Task: Look for space in Fālākāta, India from 7th July, 2023 to 14th July, 2023 for 1 adult in price range Rs.6000 to Rs.14000. Place can be shared room with 1  bedroom having 1 bed and 1 bathroom. Property type can be house, flat, guest house, hotel. Amenities needed are: wifi, washing machine. Booking option can be shelf check-in. Required host language is English.
Action: Mouse moved to (479, 120)
Screenshot: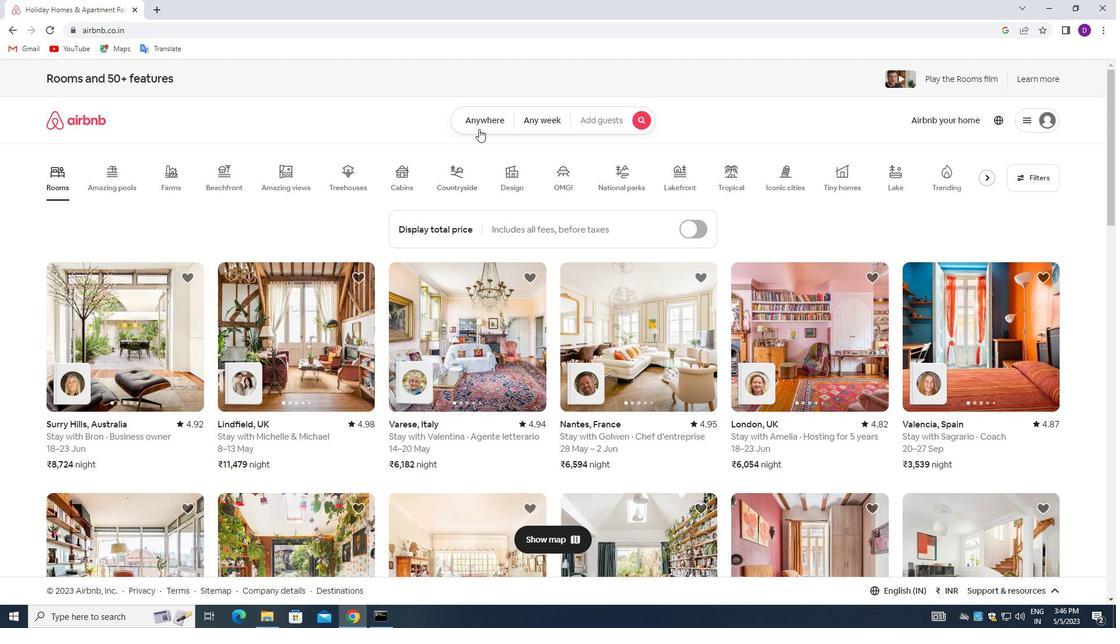 
Action: Mouse pressed left at (479, 120)
Screenshot: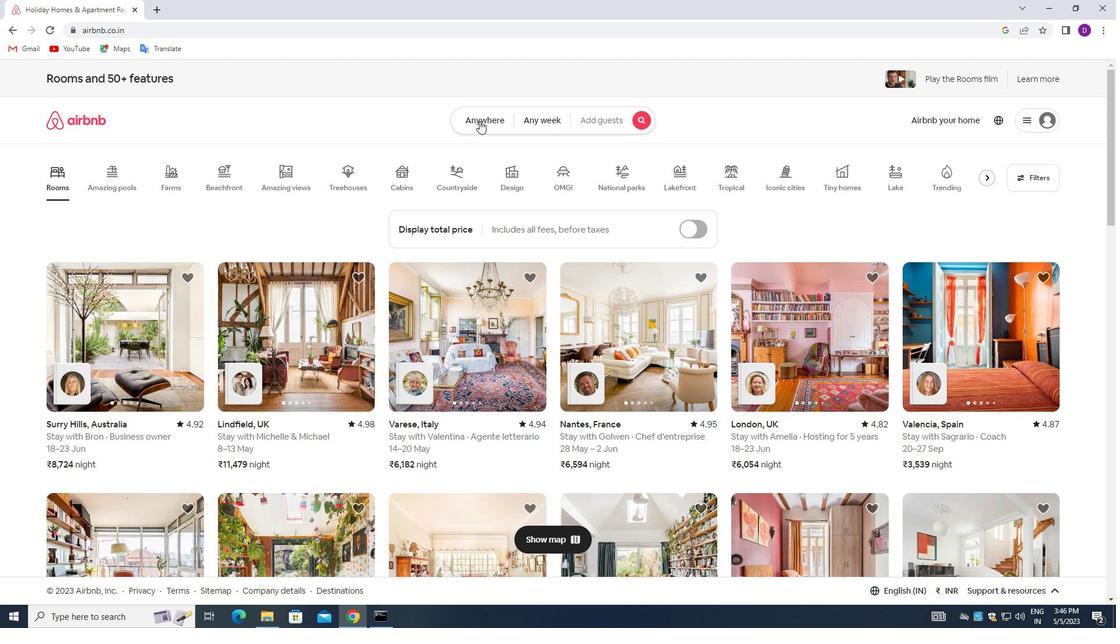 
Action: Mouse moved to (419, 167)
Screenshot: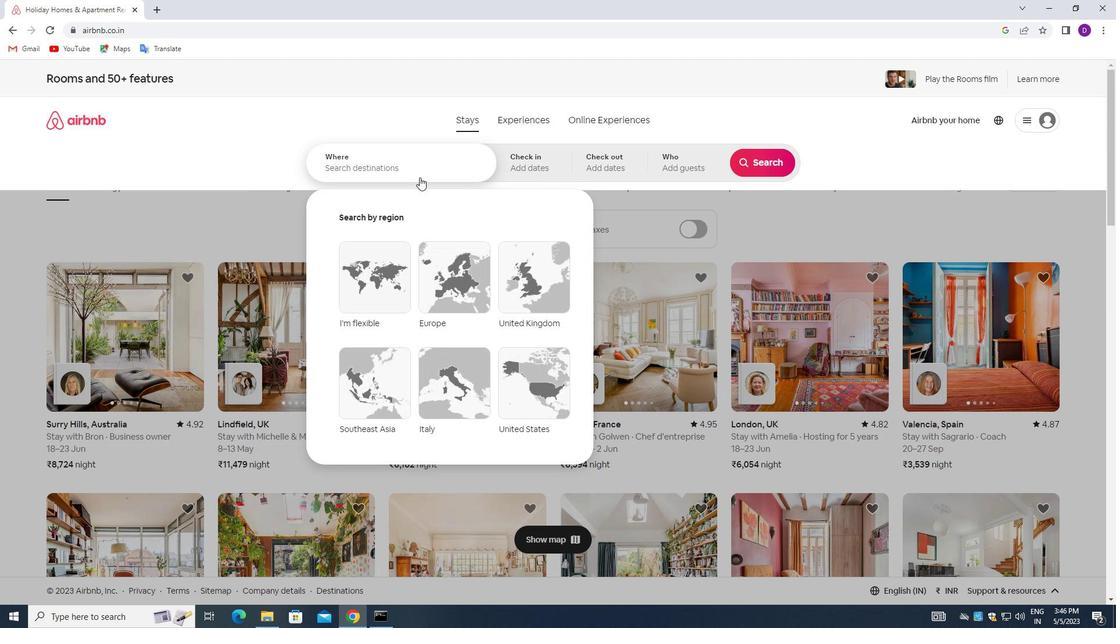 
Action: Mouse pressed left at (419, 167)
Screenshot: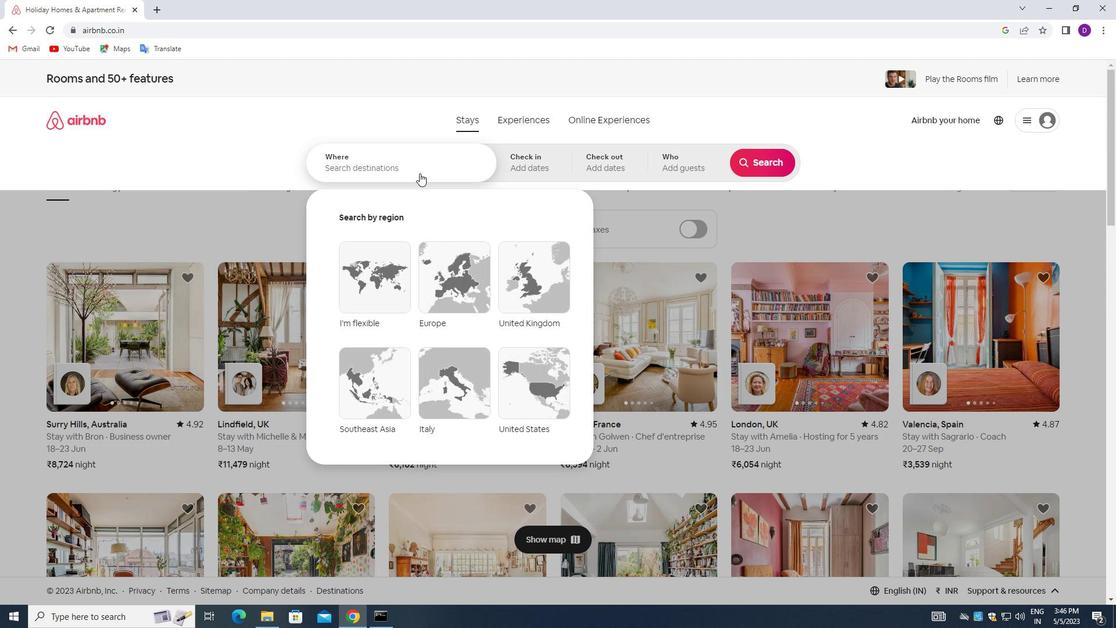 
Action: Mouse moved to (240, 246)
Screenshot: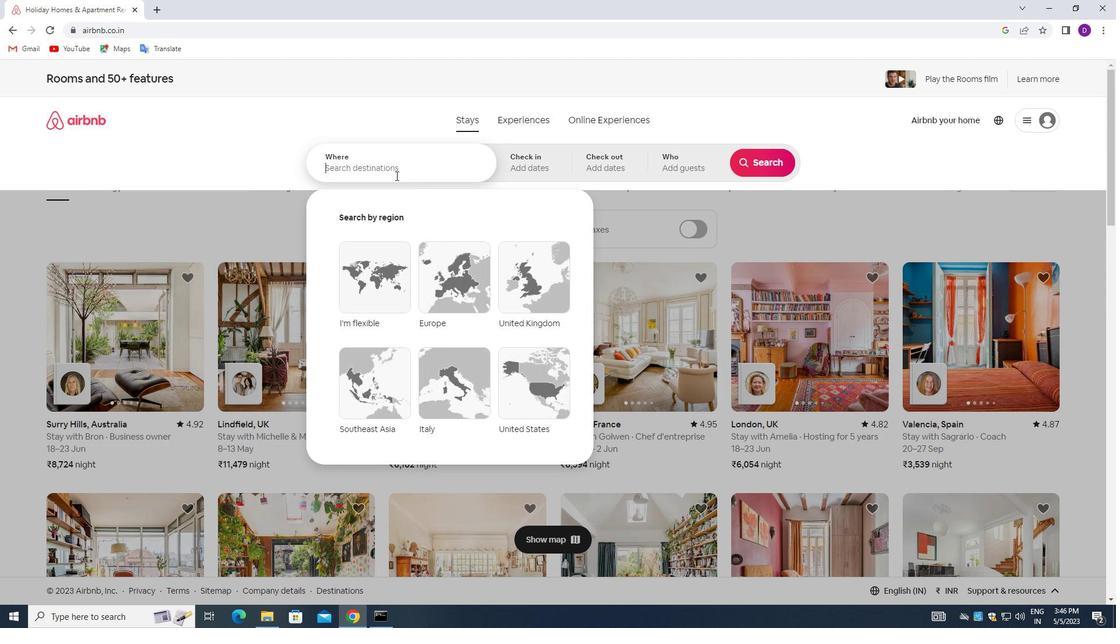 
Action: Key pressed <Key.shift_r>Falakata,<Key.shift><Key.shift><Key.shift><Key.shift><Key.shift><Key.shift><Key.shift><Key.shift><Key.shift><Key.shift><Key.shift><Key.space><Key.shift>INDIA<Key.enter>
Screenshot: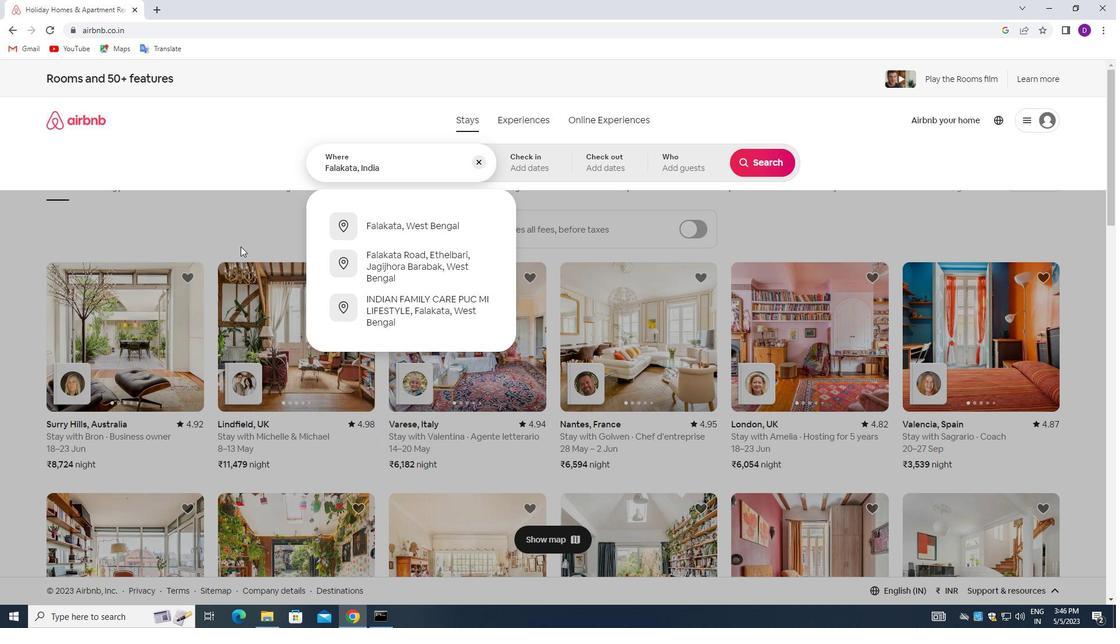 
Action: Mouse moved to (762, 252)
Screenshot: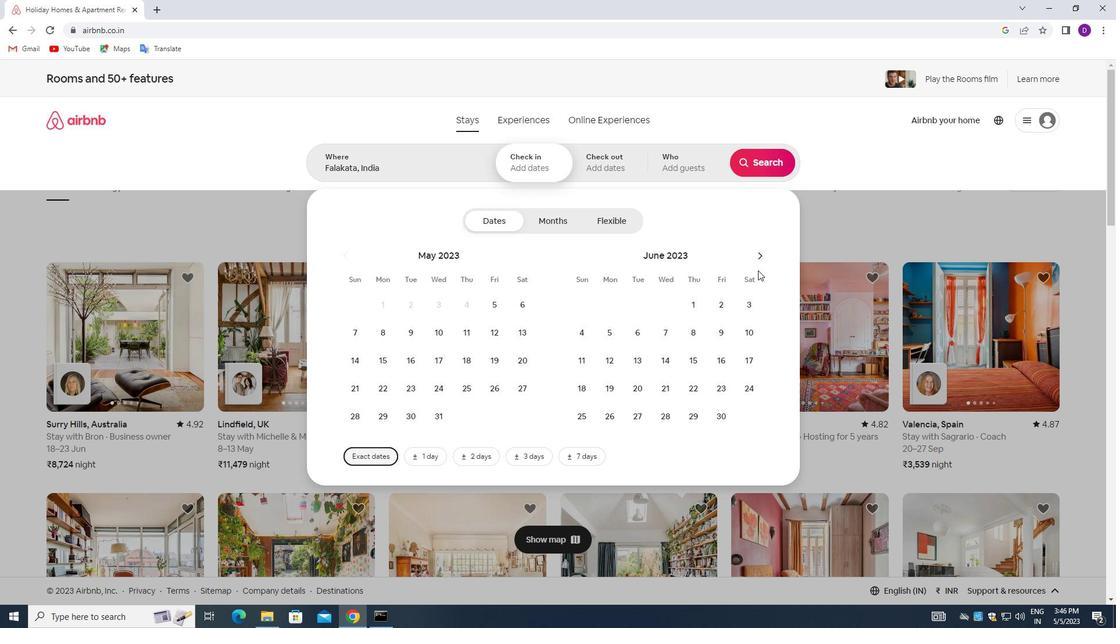
Action: Mouse pressed left at (762, 252)
Screenshot: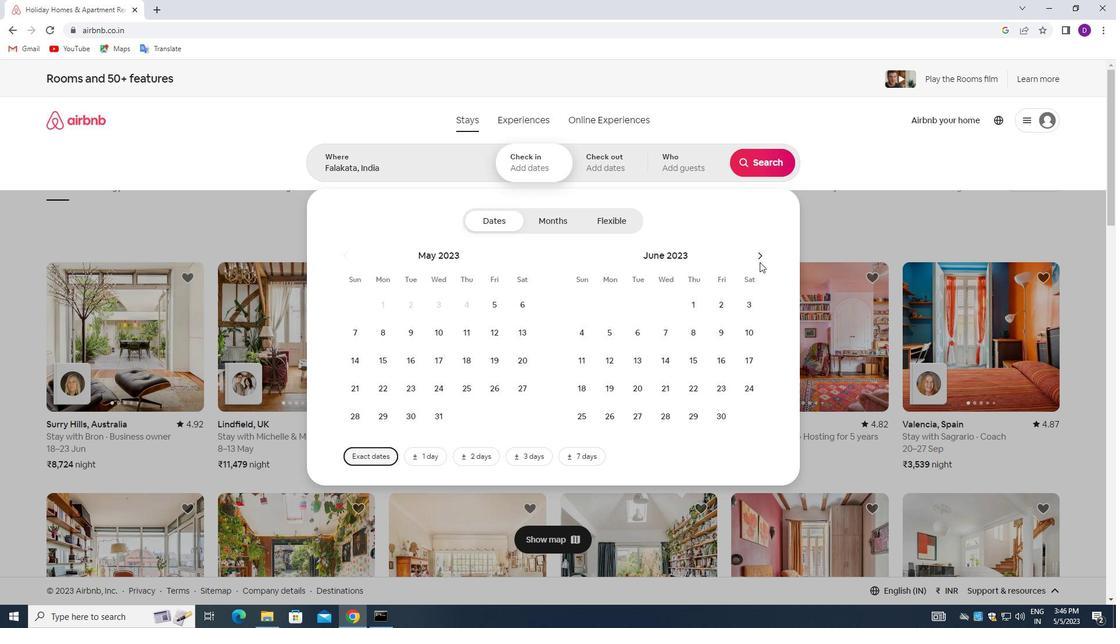 
Action: Mouse moved to (722, 326)
Screenshot: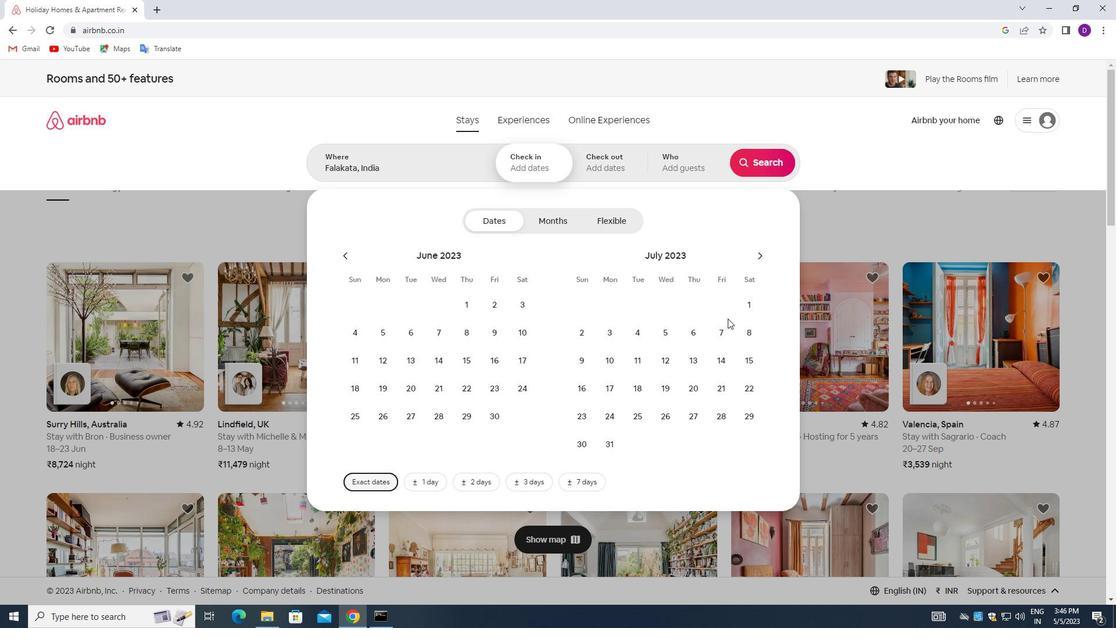 
Action: Mouse pressed left at (722, 326)
Screenshot: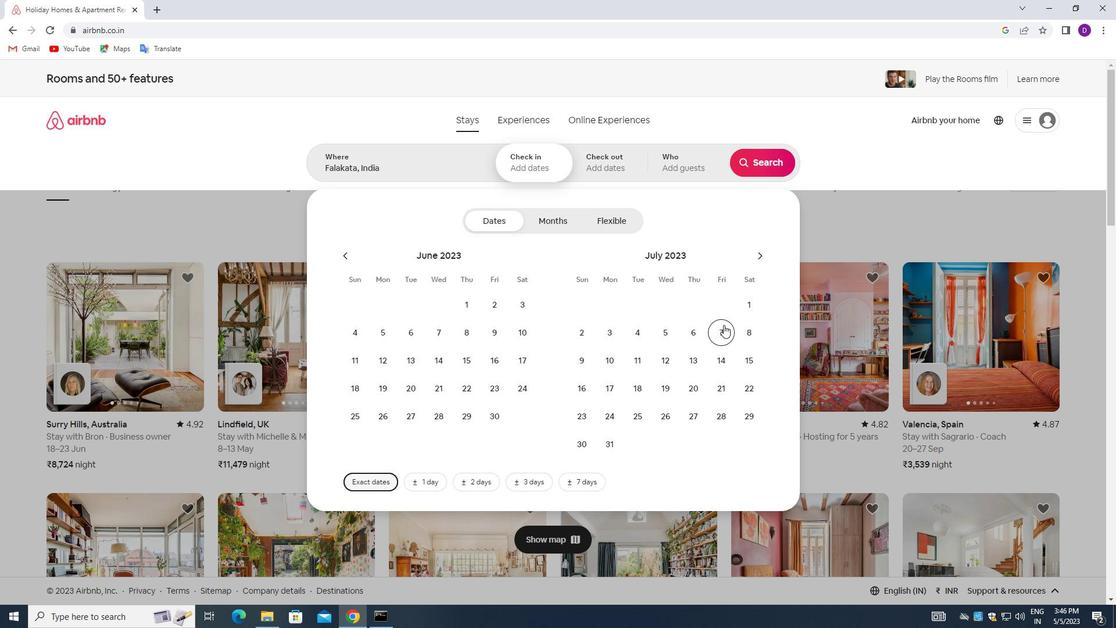
Action: Mouse moved to (724, 356)
Screenshot: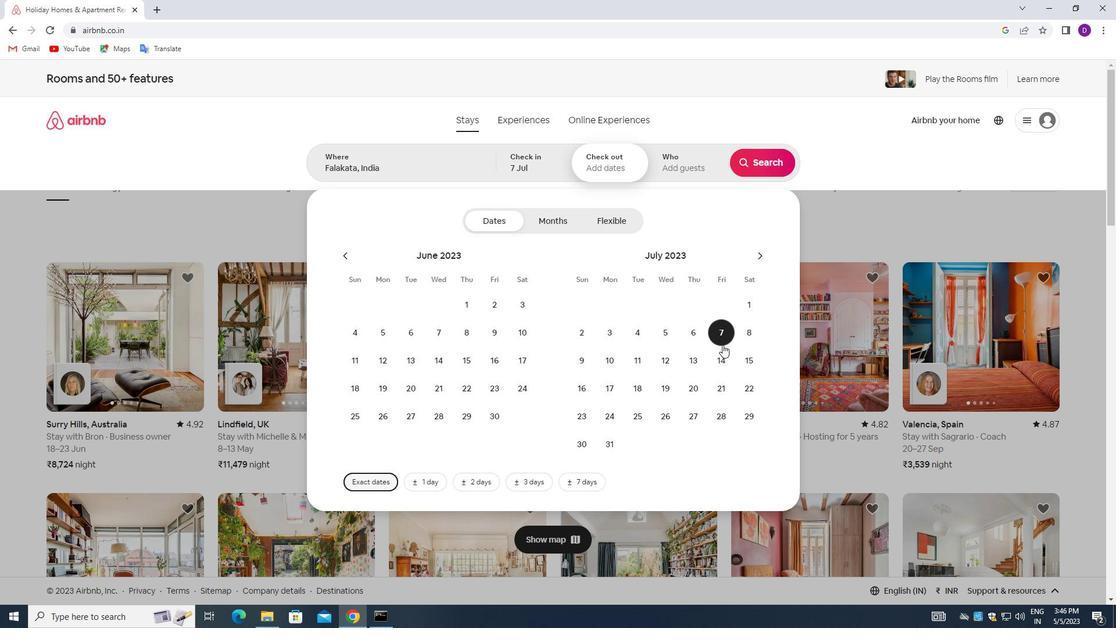 
Action: Mouse pressed left at (724, 356)
Screenshot: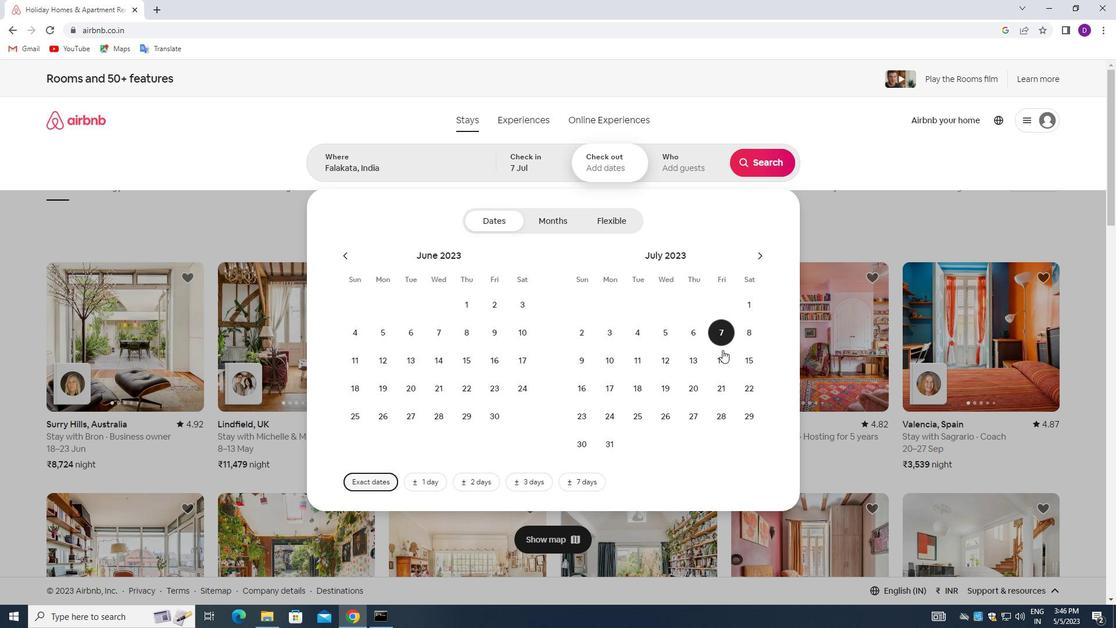 
Action: Mouse moved to (691, 168)
Screenshot: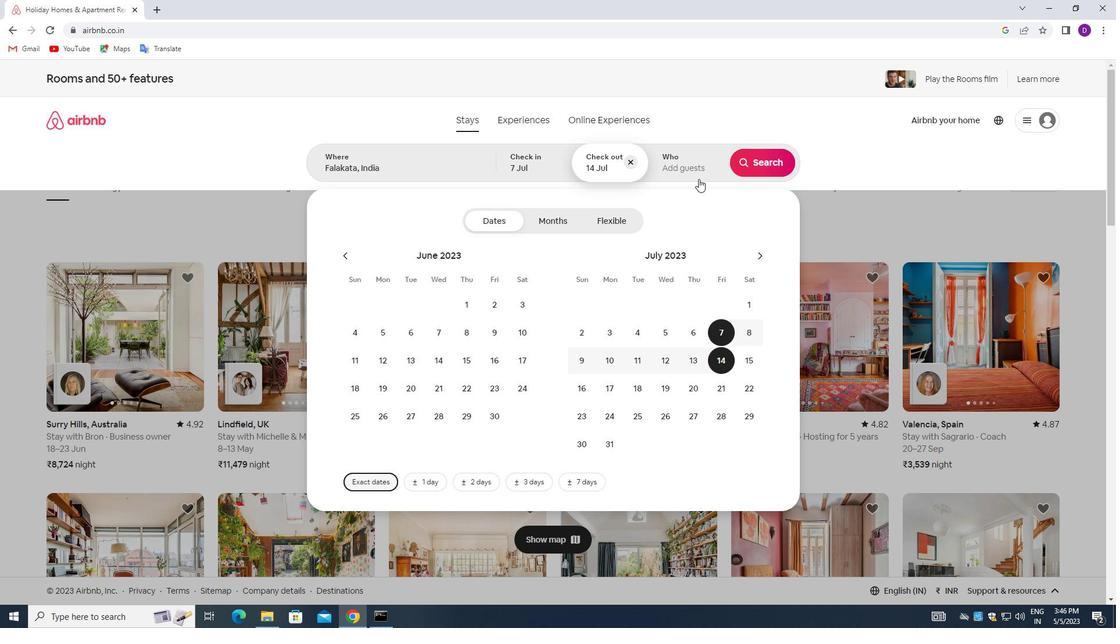 
Action: Mouse pressed left at (691, 168)
Screenshot: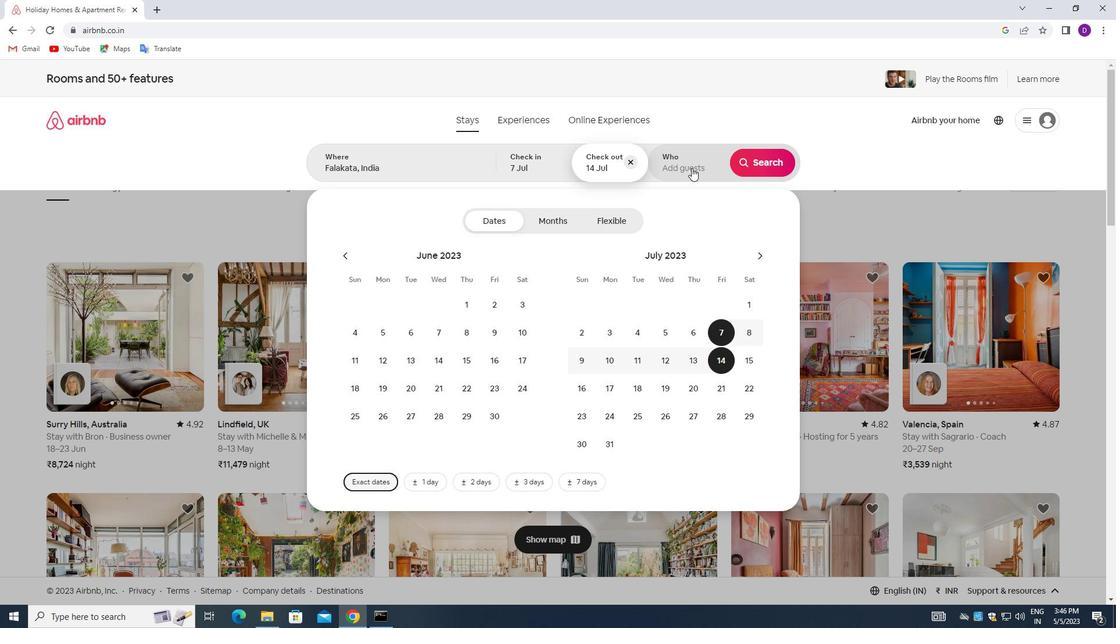 
Action: Mouse moved to (764, 229)
Screenshot: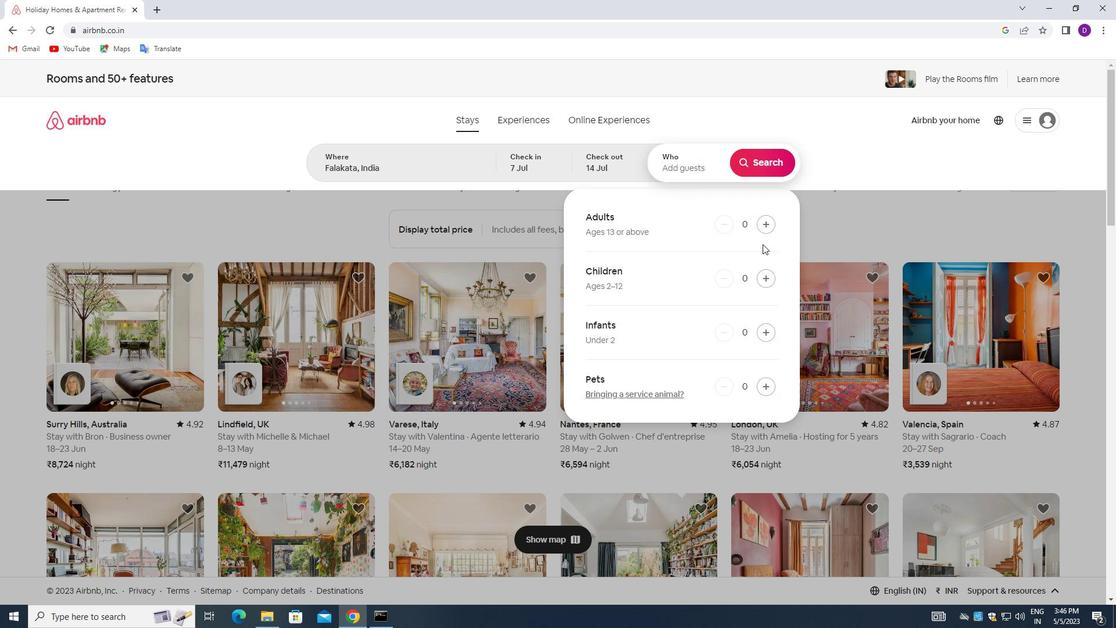 
Action: Mouse pressed left at (764, 229)
Screenshot: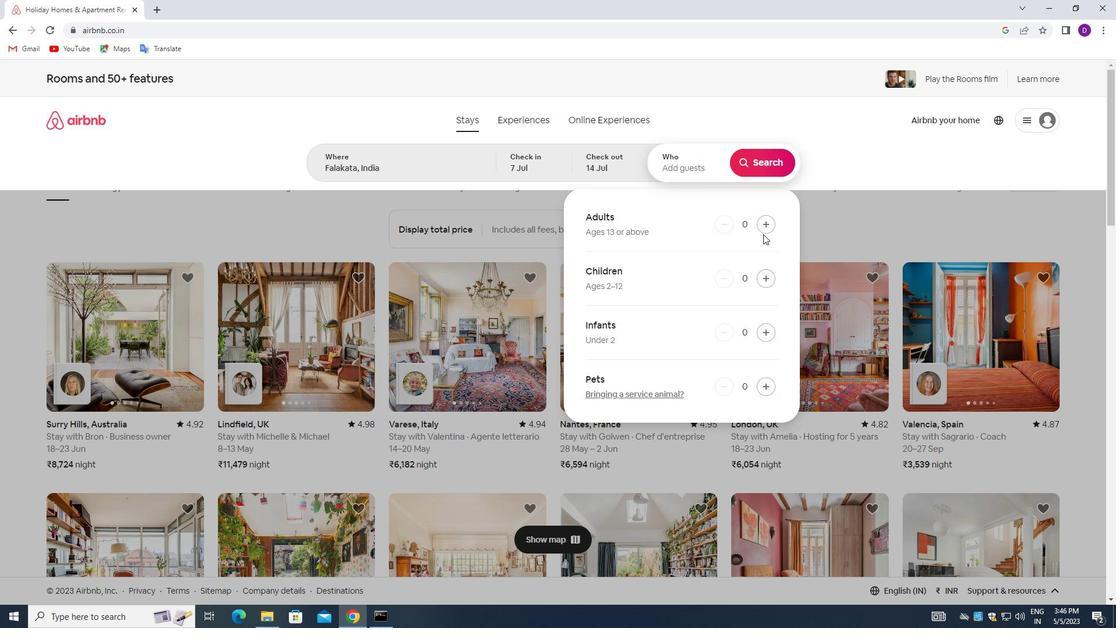 
Action: Mouse moved to (760, 164)
Screenshot: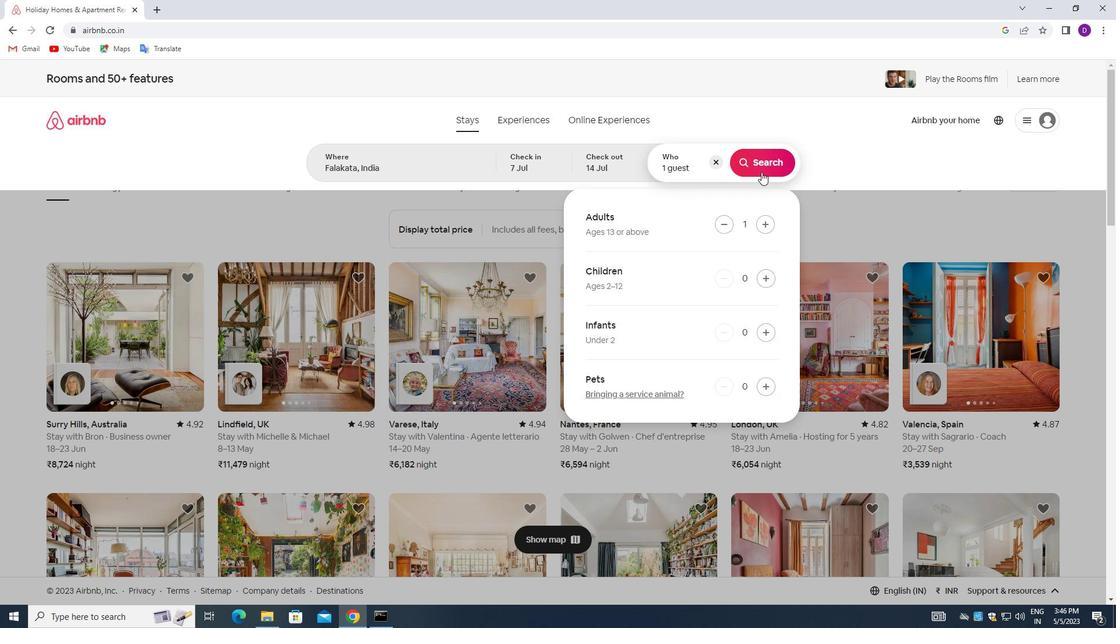 
Action: Mouse pressed left at (760, 164)
Screenshot: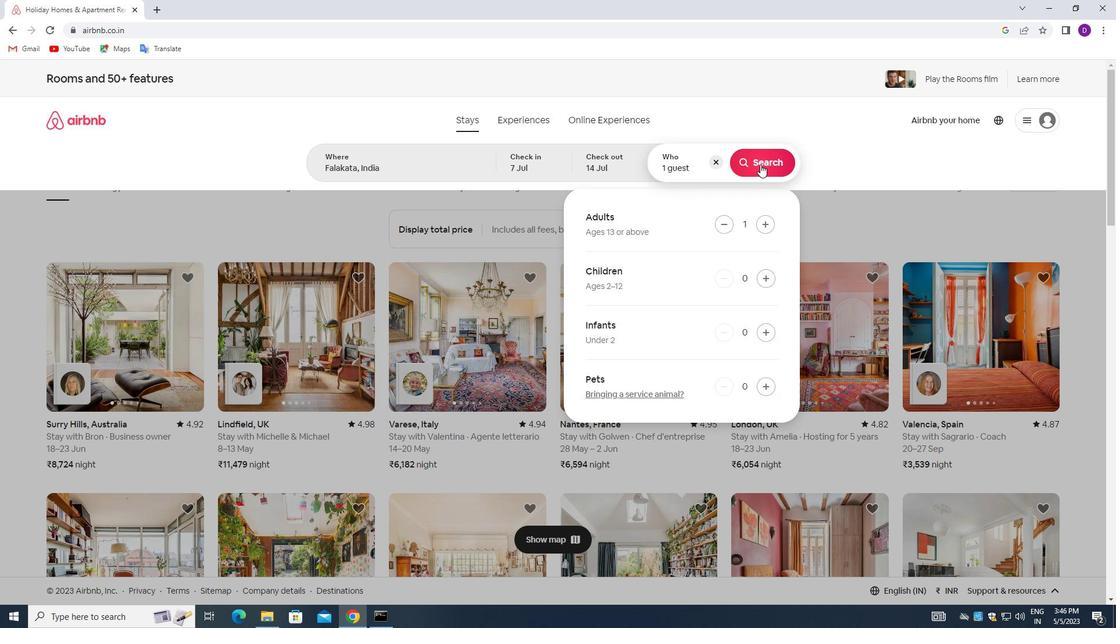 
Action: Mouse moved to (1055, 128)
Screenshot: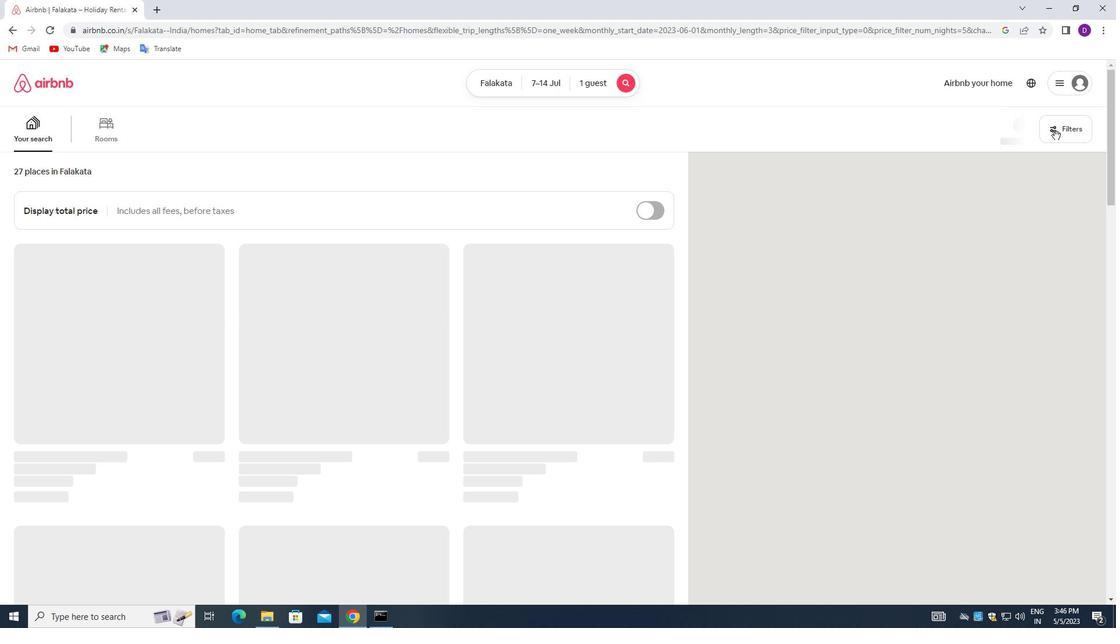 
Action: Mouse pressed left at (1055, 128)
Screenshot: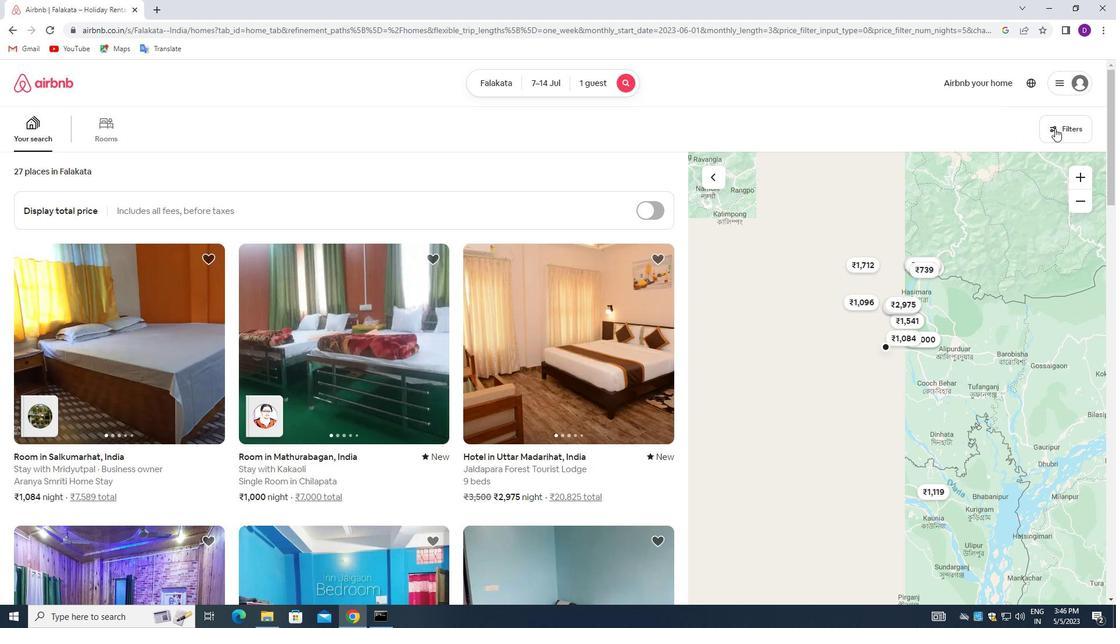 
Action: Mouse moved to (402, 410)
Screenshot: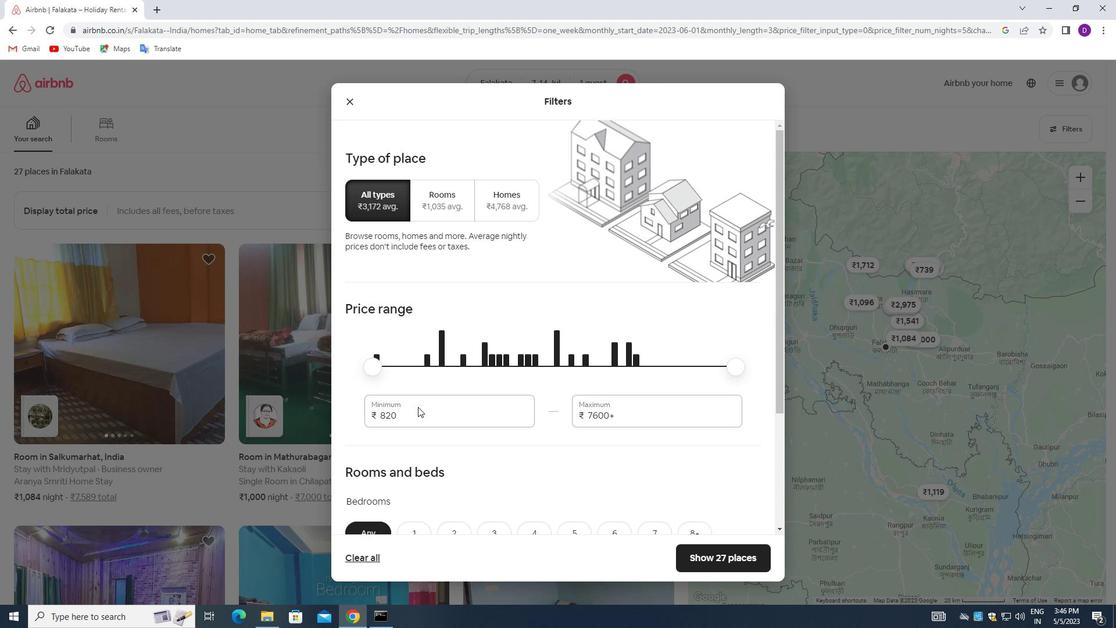 
Action: Mouse pressed left at (402, 410)
Screenshot: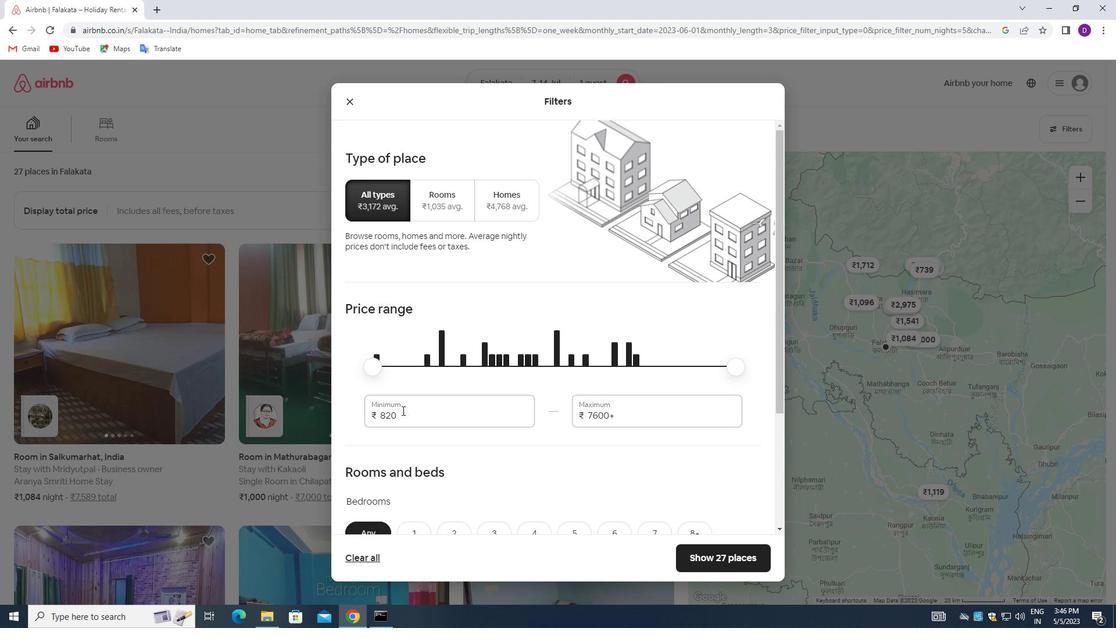 
Action: Mouse pressed left at (402, 410)
Screenshot: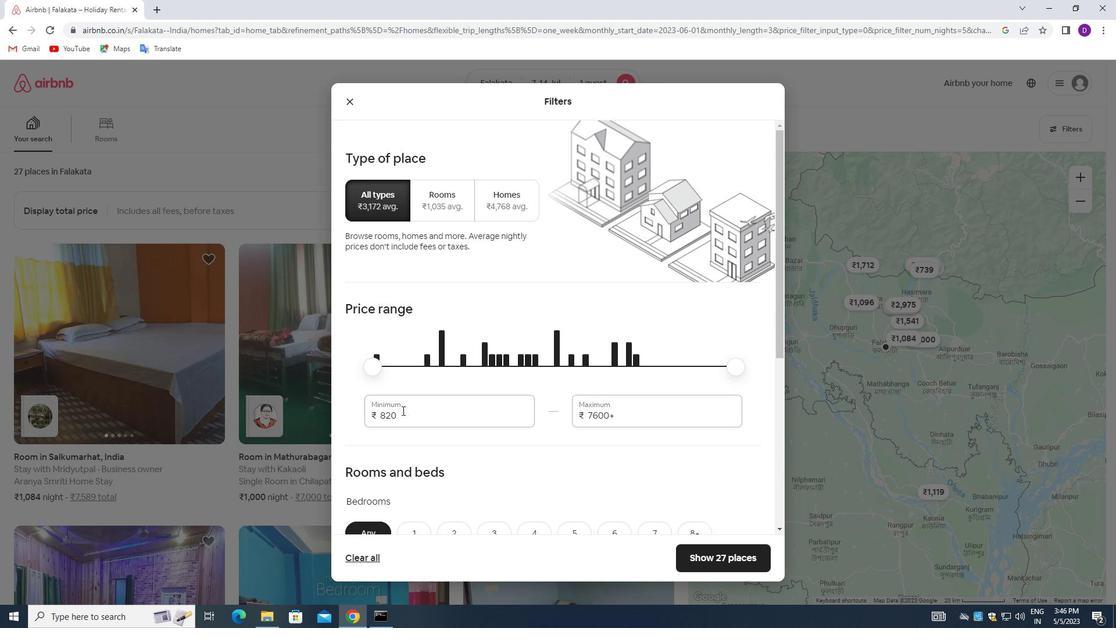 
Action: Key pressed 6000<Key.tab>14000
Screenshot: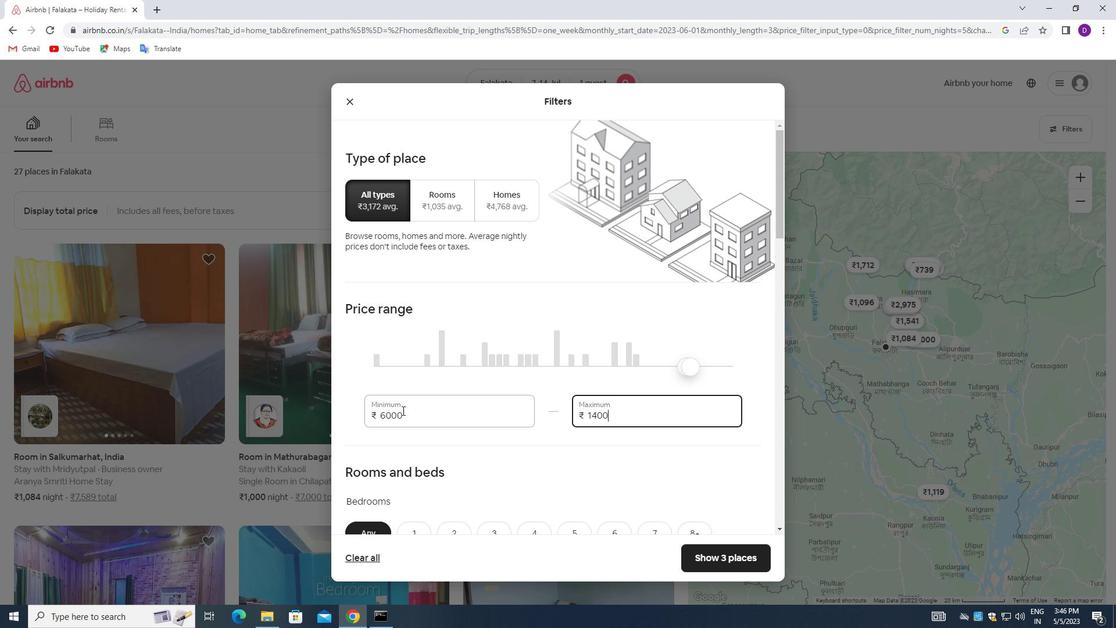 
Action: Mouse moved to (440, 411)
Screenshot: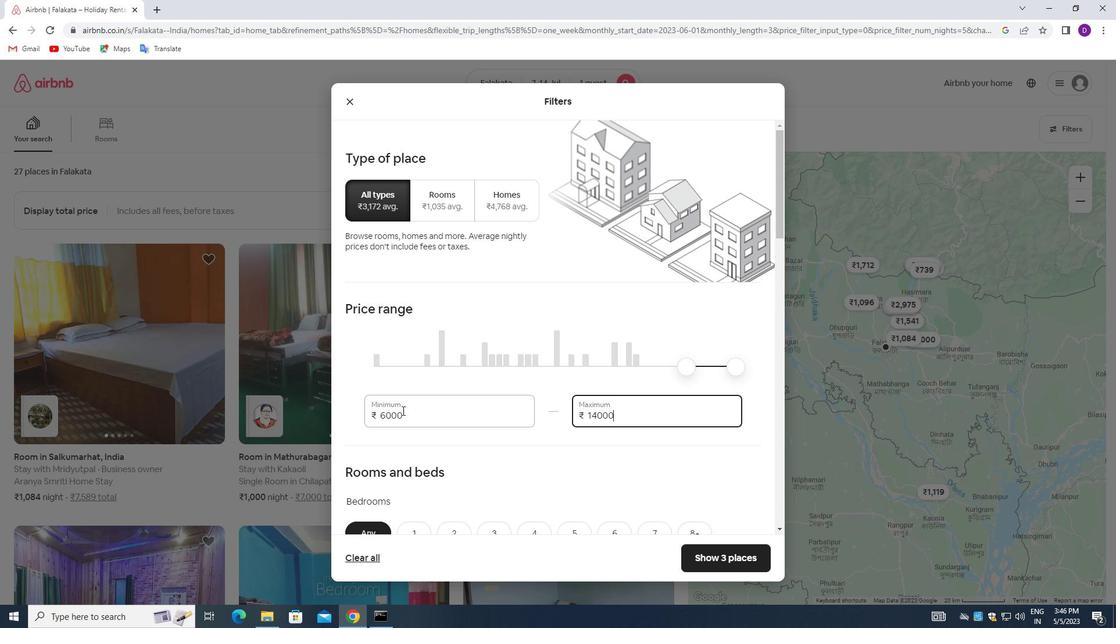
Action: Mouse scrolled (440, 411) with delta (0, 0)
Screenshot: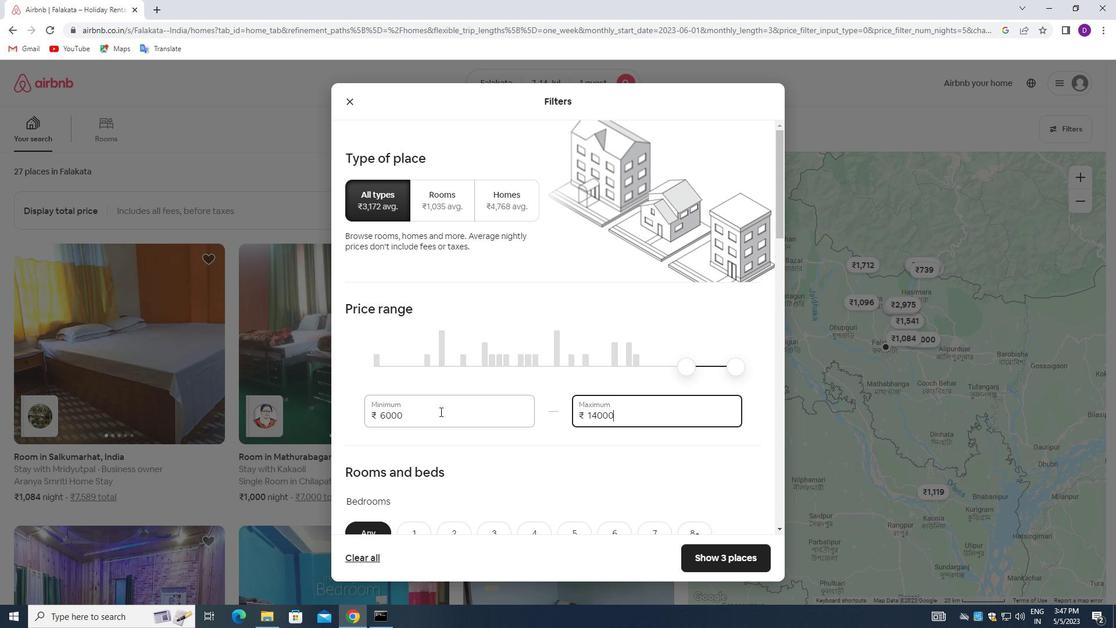 
Action: Mouse scrolled (440, 411) with delta (0, 0)
Screenshot: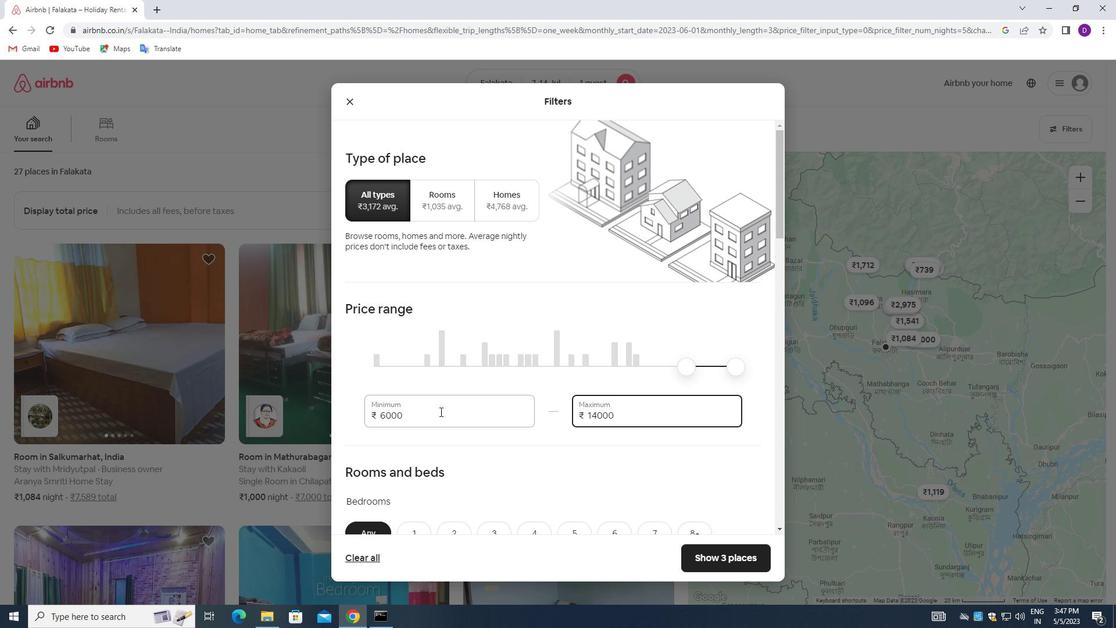 
Action: Mouse scrolled (440, 411) with delta (0, 0)
Screenshot: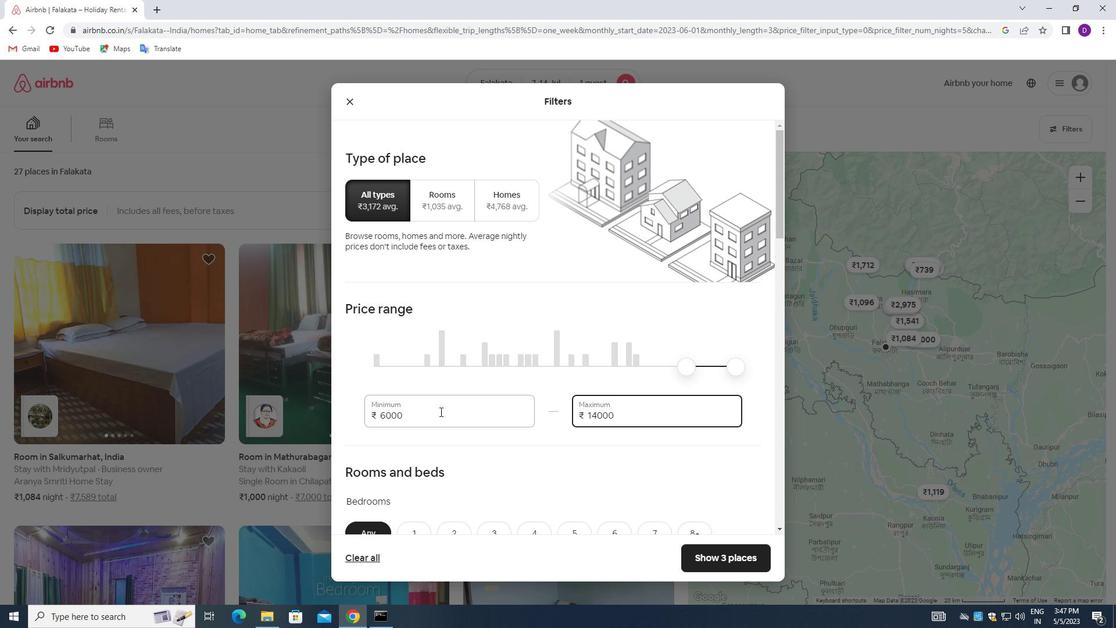 
Action: Mouse scrolled (440, 411) with delta (0, 0)
Screenshot: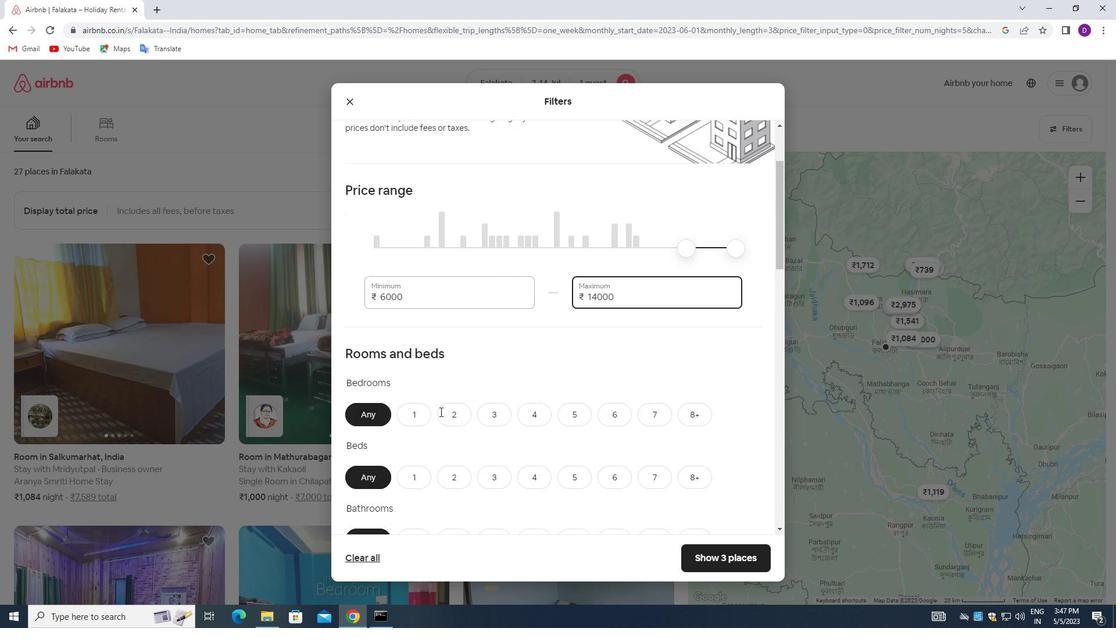 
Action: Mouse moved to (422, 306)
Screenshot: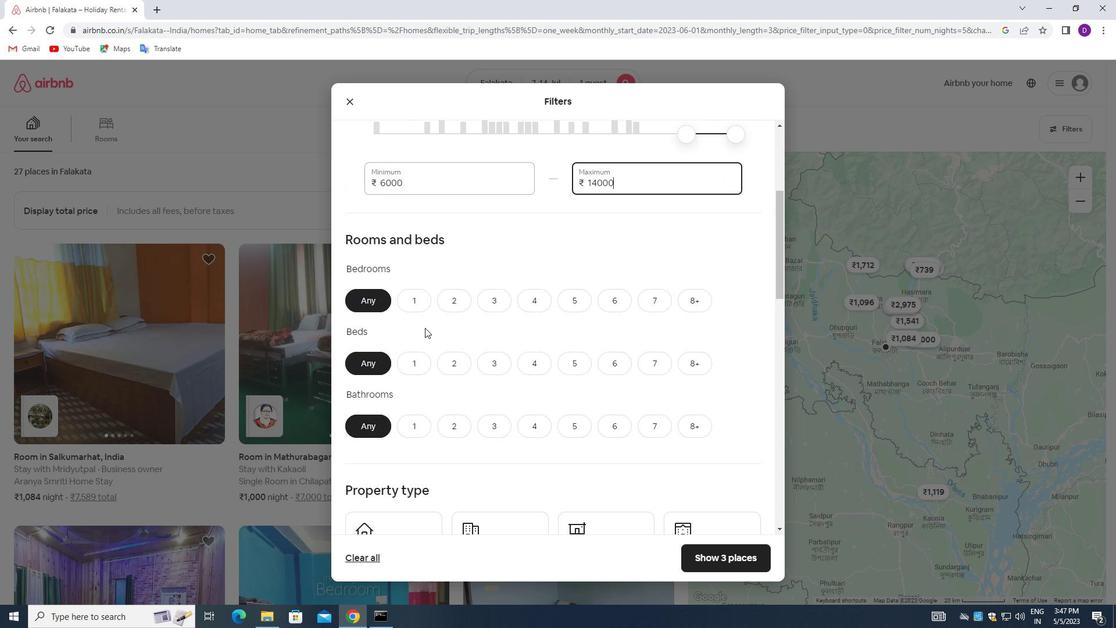
Action: Mouse pressed left at (422, 306)
Screenshot: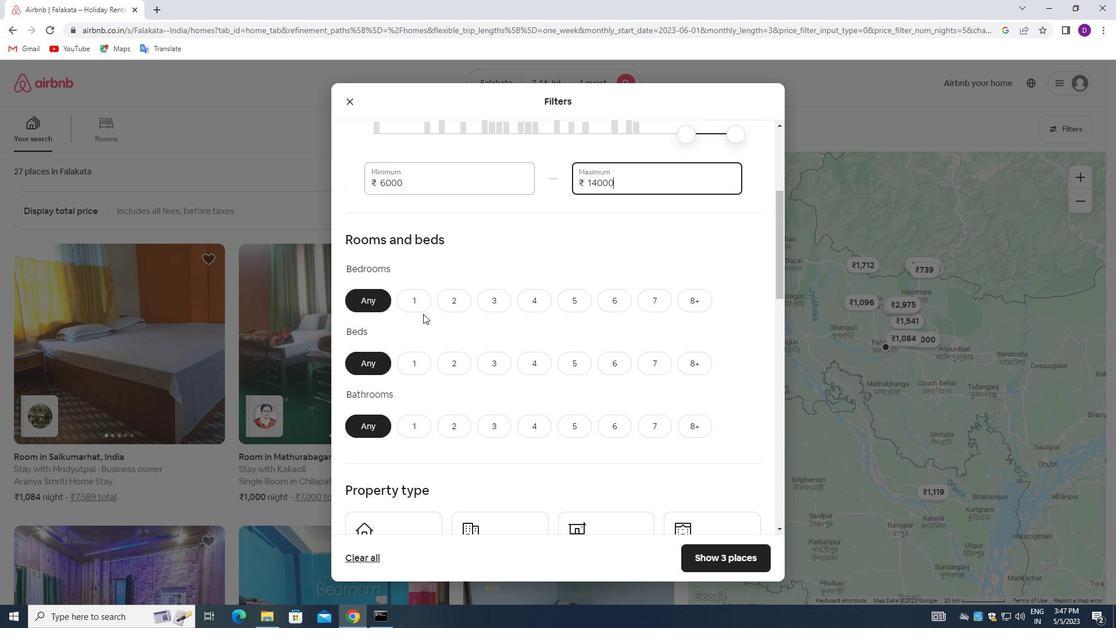 
Action: Mouse moved to (425, 354)
Screenshot: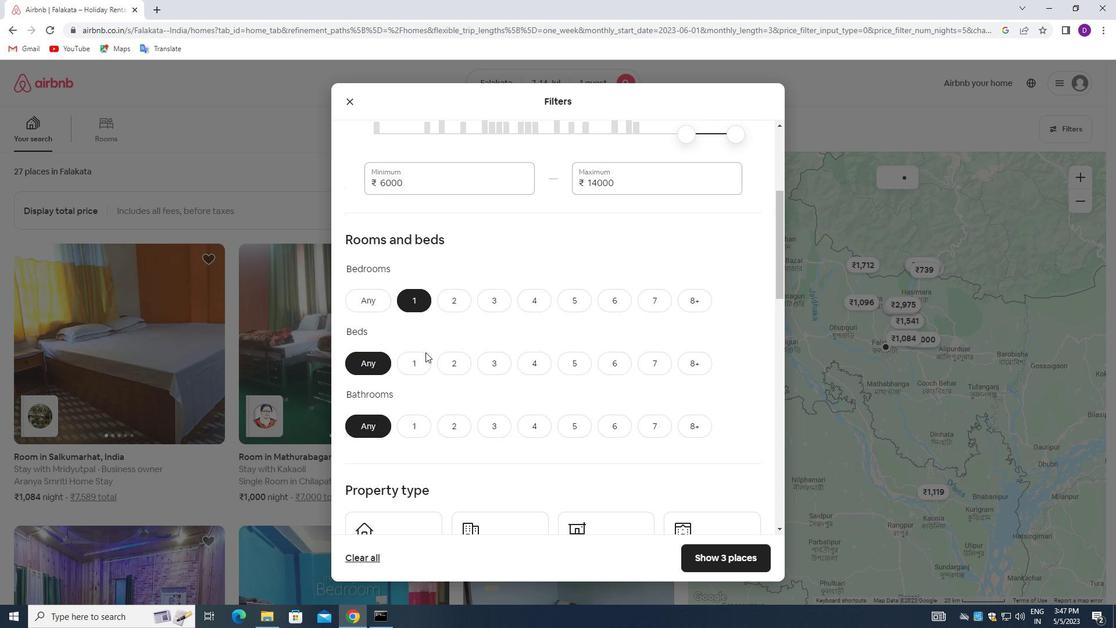 
Action: Mouse pressed left at (425, 354)
Screenshot: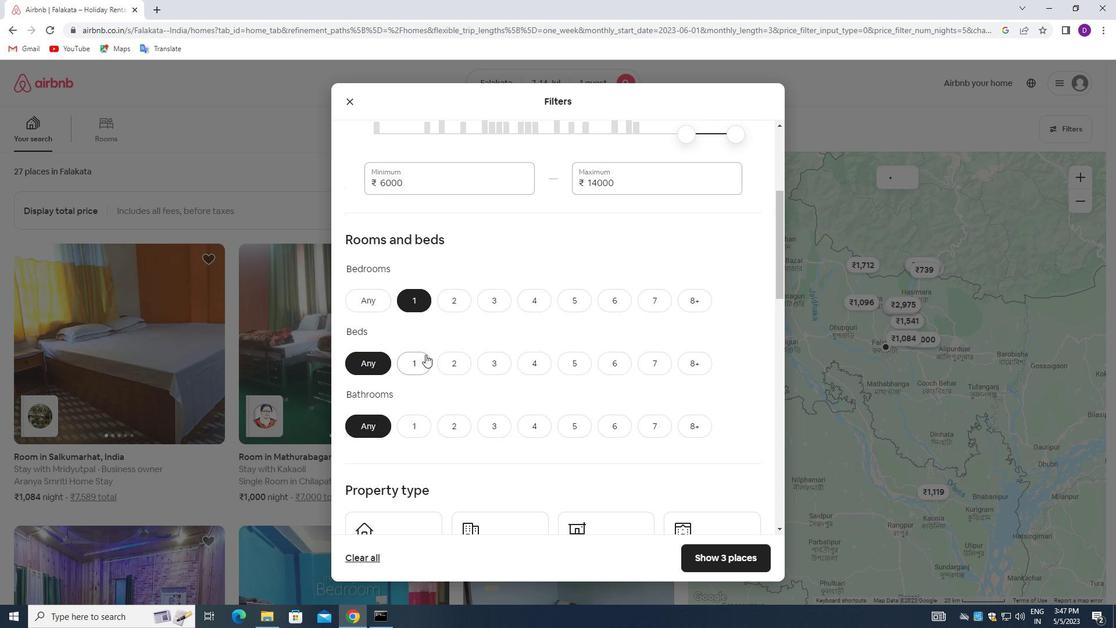 
Action: Mouse moved to (410, 427)
Screenshot: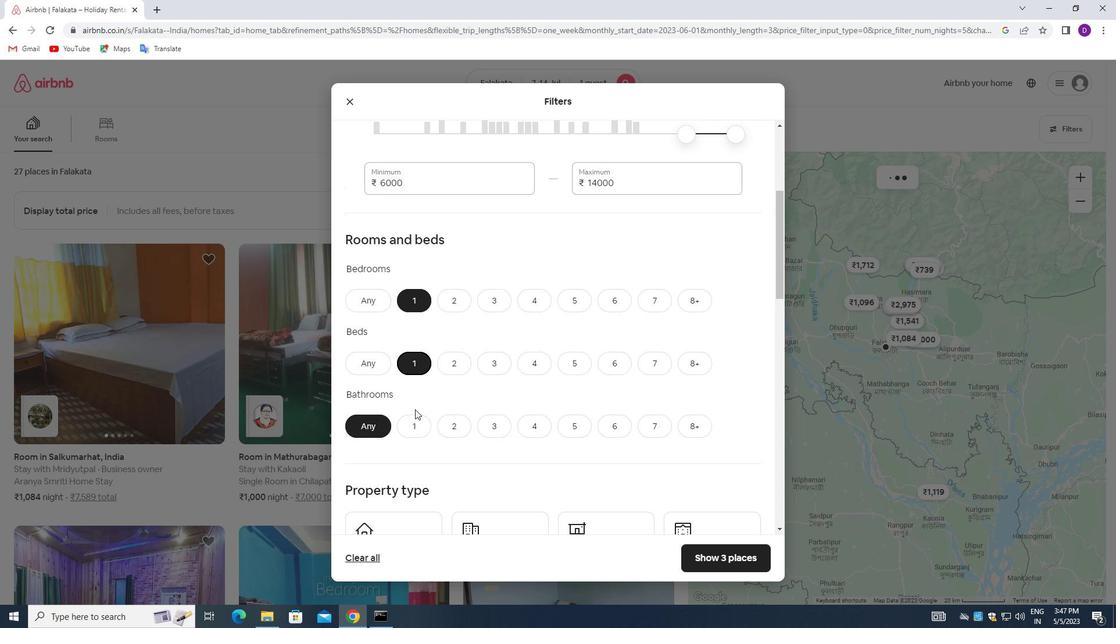 
Action: Mouse pressed left at (410, 427)
Screenshot: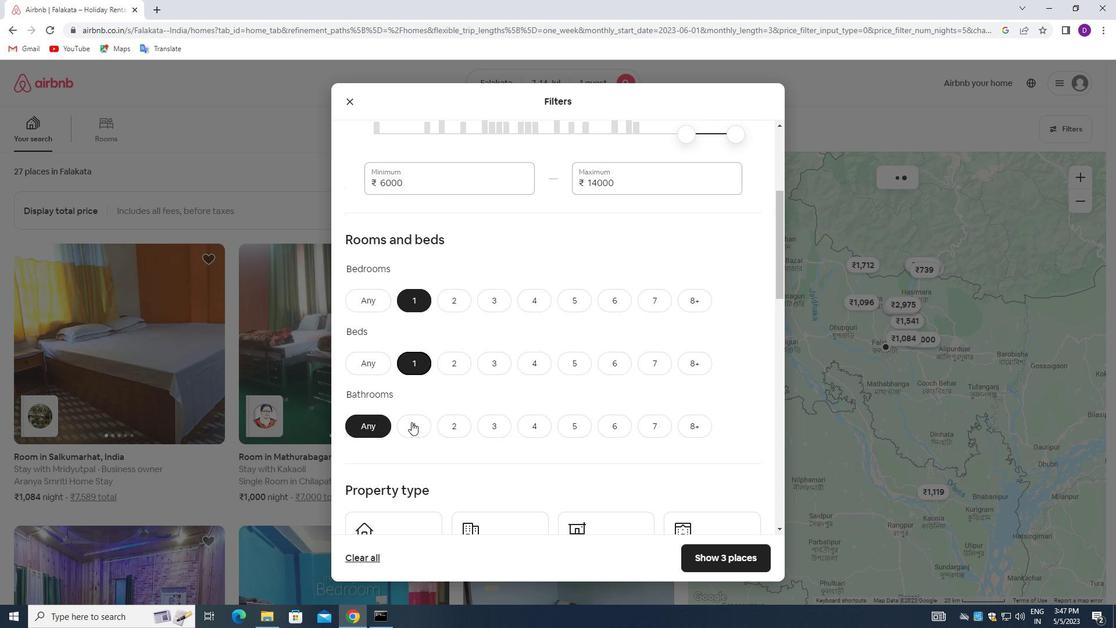 
Action: Mouse moved to (432, 361)
Screenshot: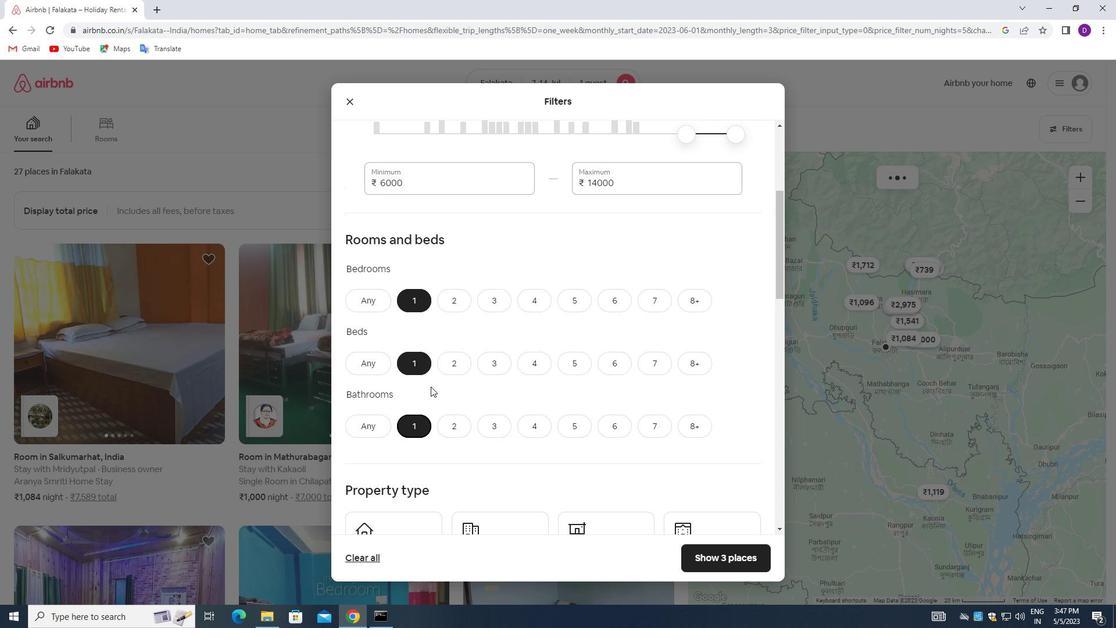 
Action: Mouse scrolled (432, 360) with delta (0, 0)
Screenshot: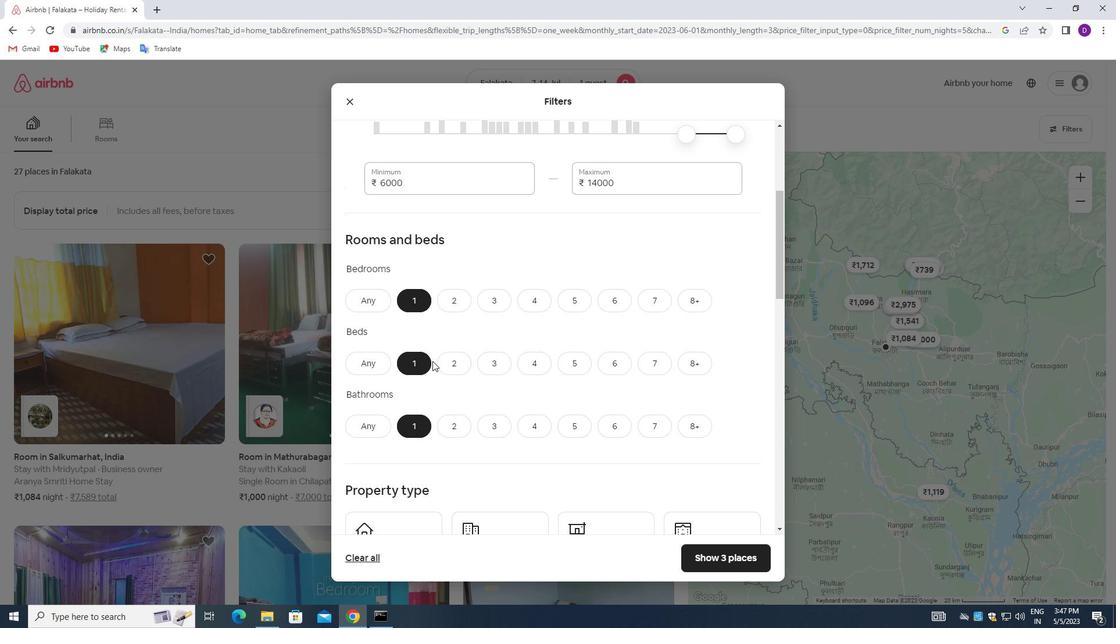 
Action: Mouse scrolled (432, 360) with delta (0, 0)
Screenshot: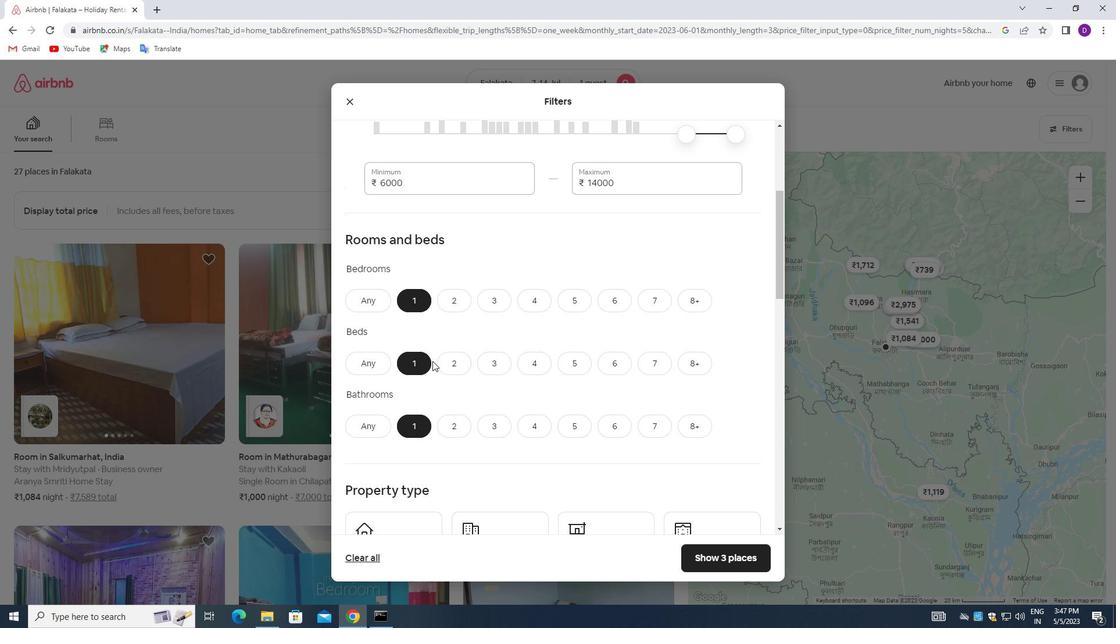 
Action: Mouse moved to (412, 406)
Screenshot: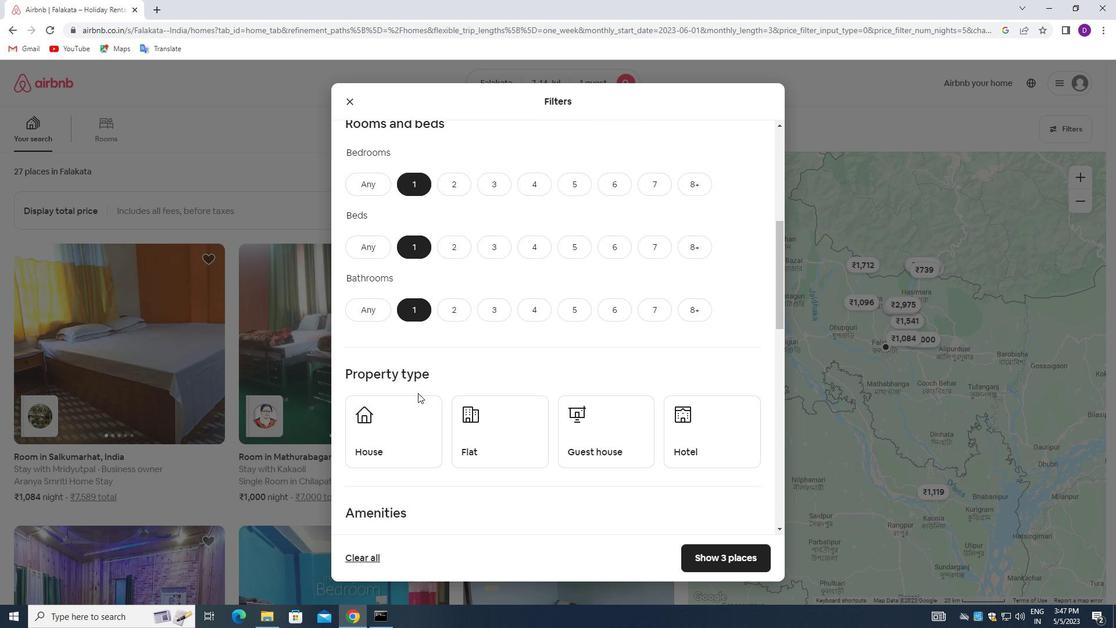 
Action: Mouse pressed left at (412, 406)
Screenshot: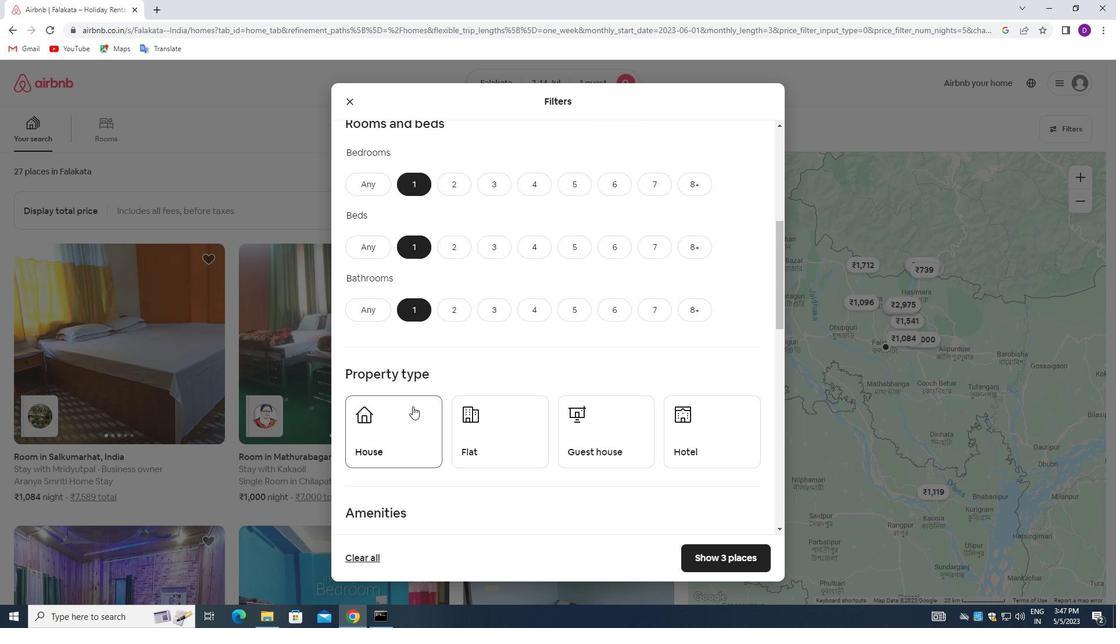 
Action: Mouse moved to (500, 410)
Screenshot: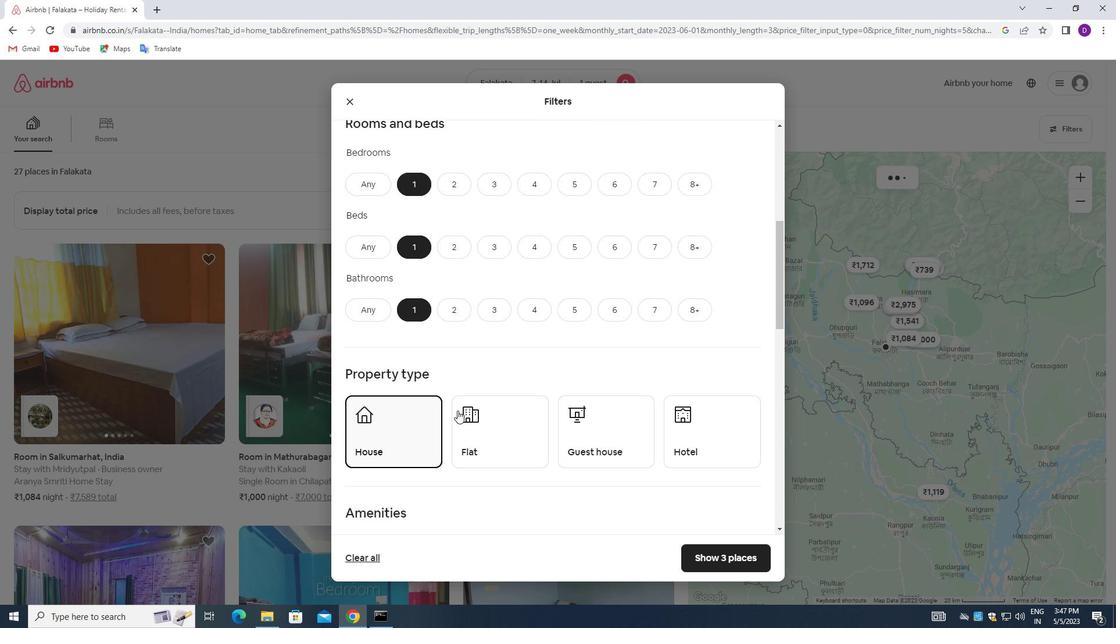 
Action: Mouse pressed left at (500, 410)
Screenshot: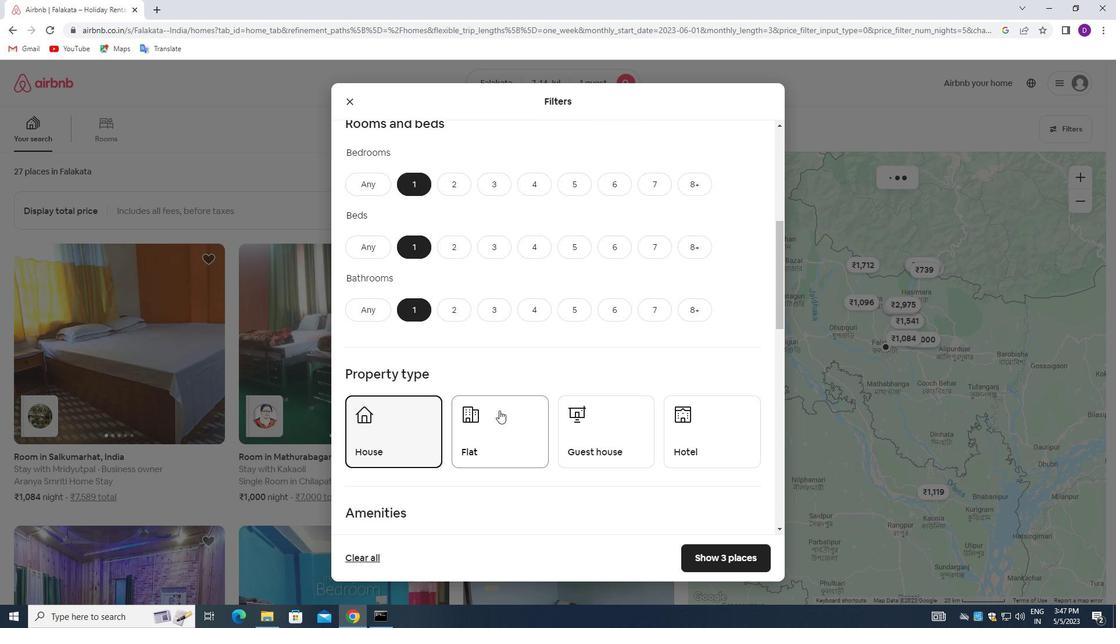 
Action: Mouse moved to (594, 408)
Screenshot: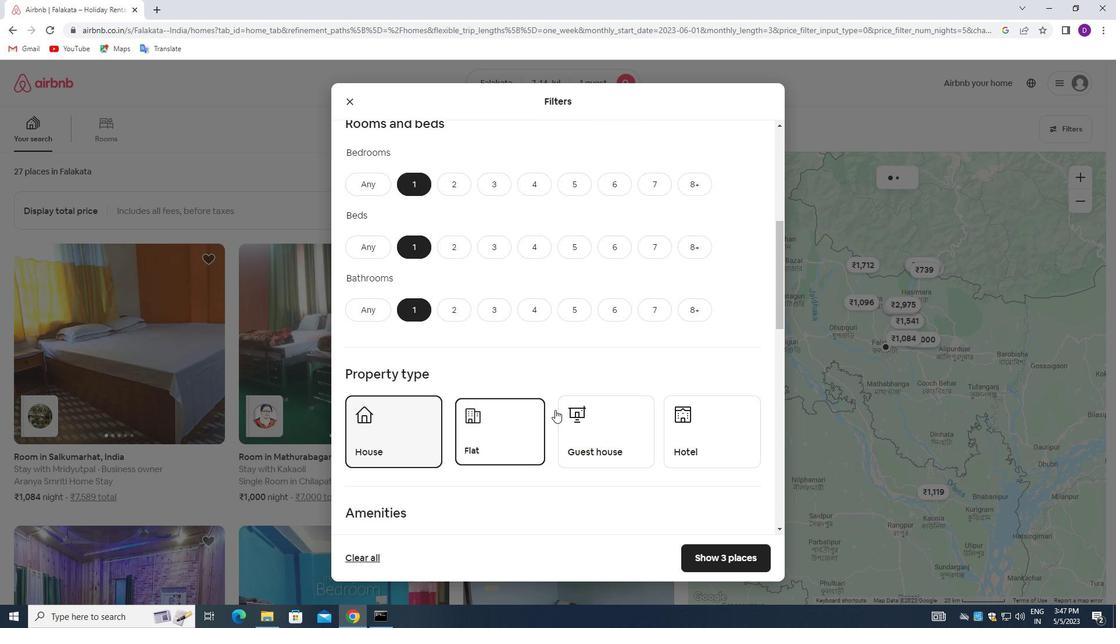 
Action: Mouse pressed left at (594, 408)
Screenshot: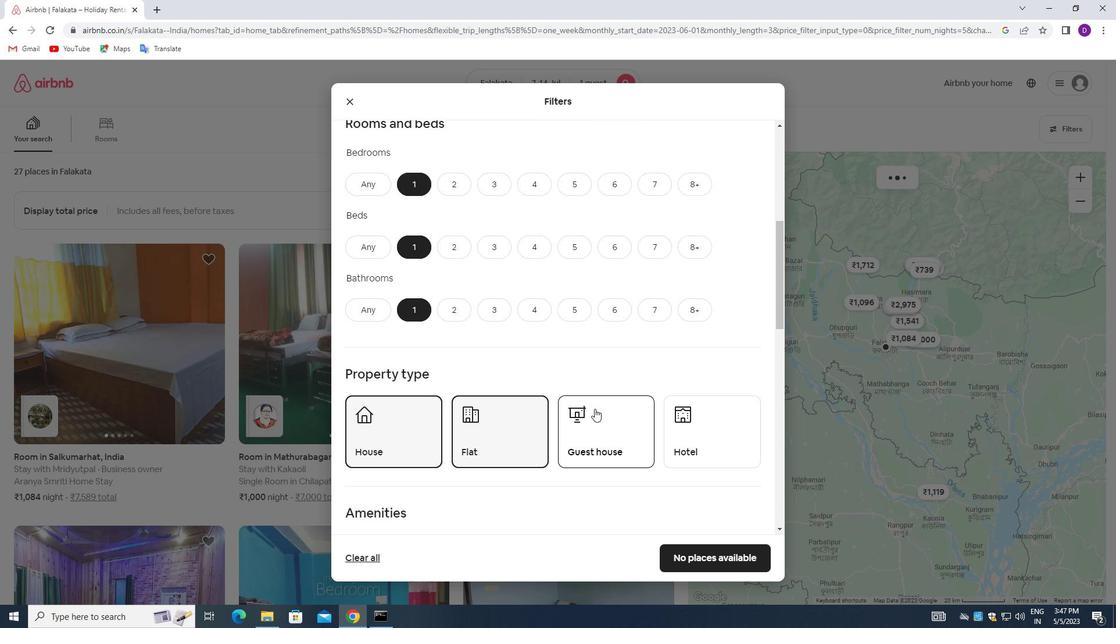 
Action: Mouse moved to (682, 413)
Screenshot: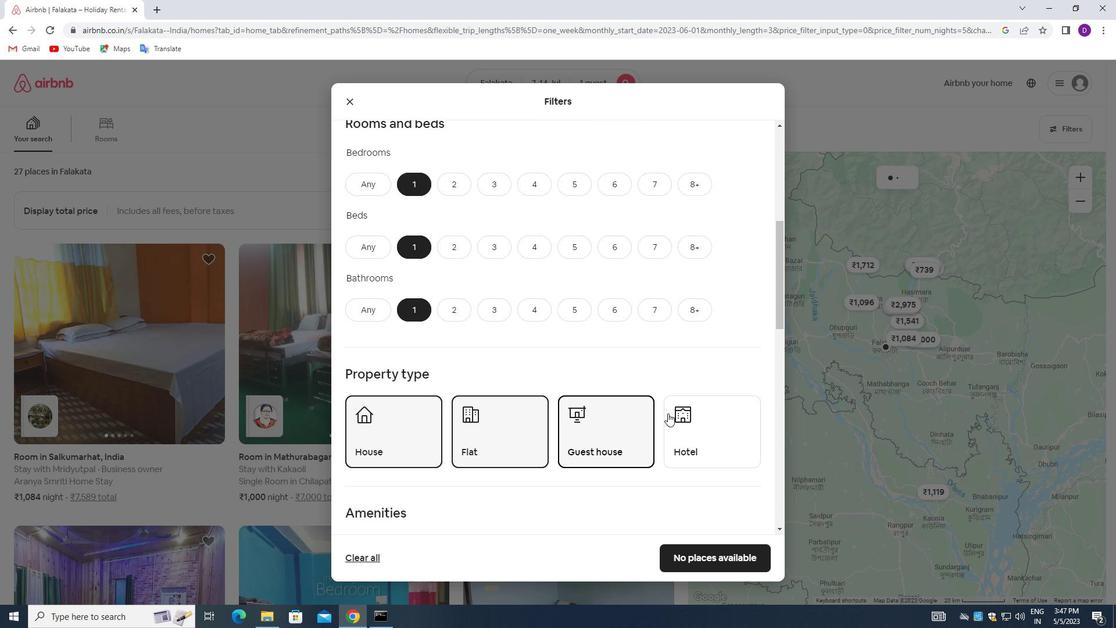 
Action: Mouse pressed left at (682, 413)
Screenshot: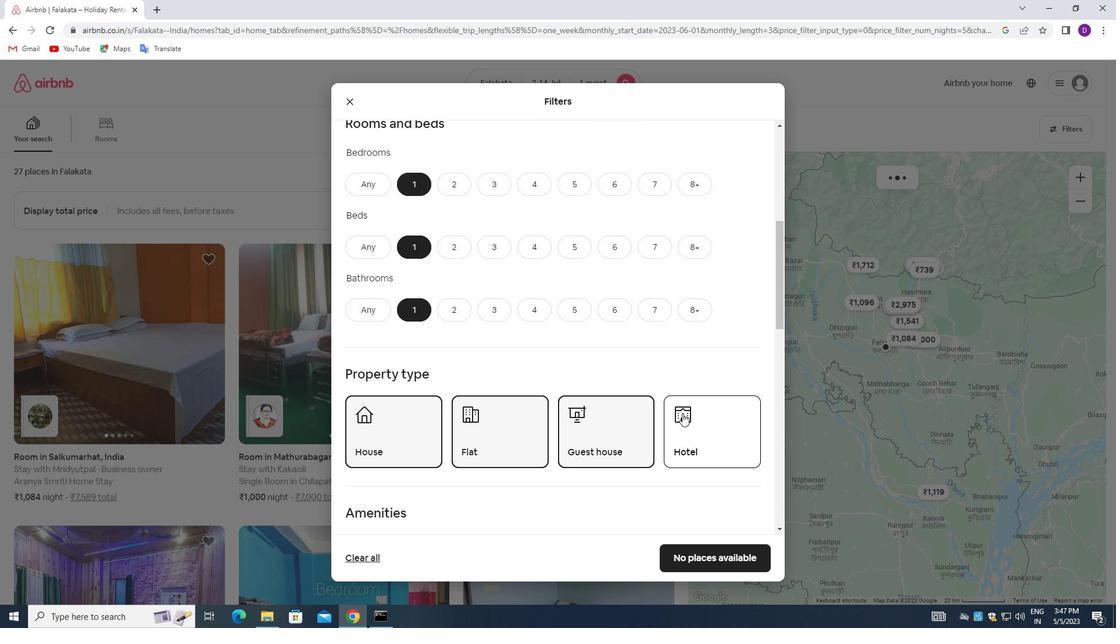 
Action: Mouse moved to (513, 385)
Screenshot: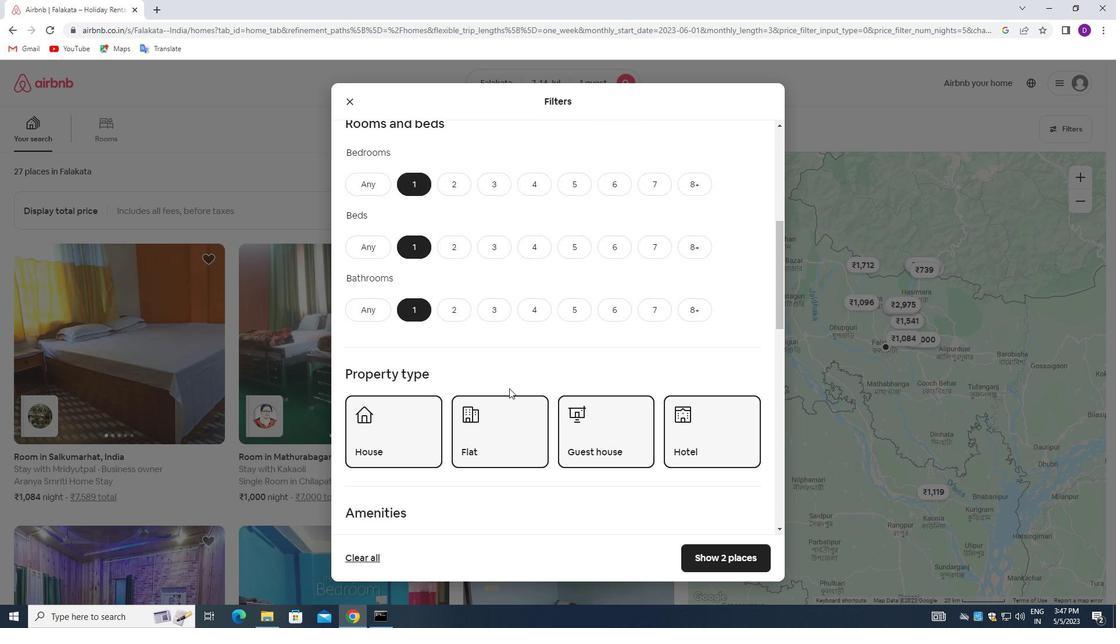 
Action: Mouse scrolled (513, 385) with delta (0, 0)
Screenshot: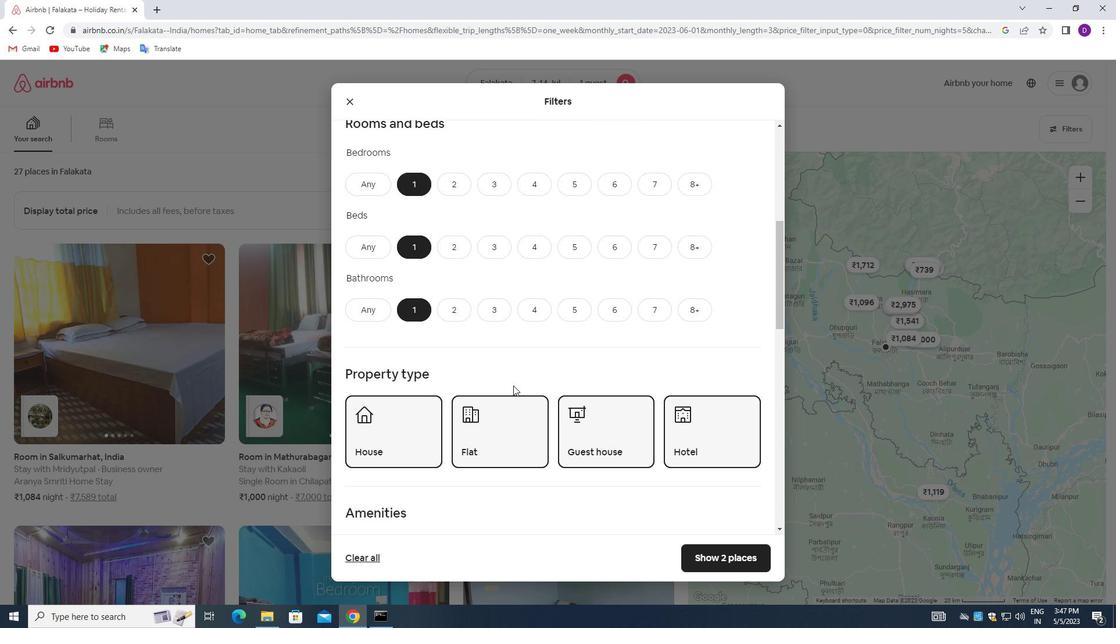 
Action: Mouse scrolled (513, 385) with delta (0, 0)
Screenshot: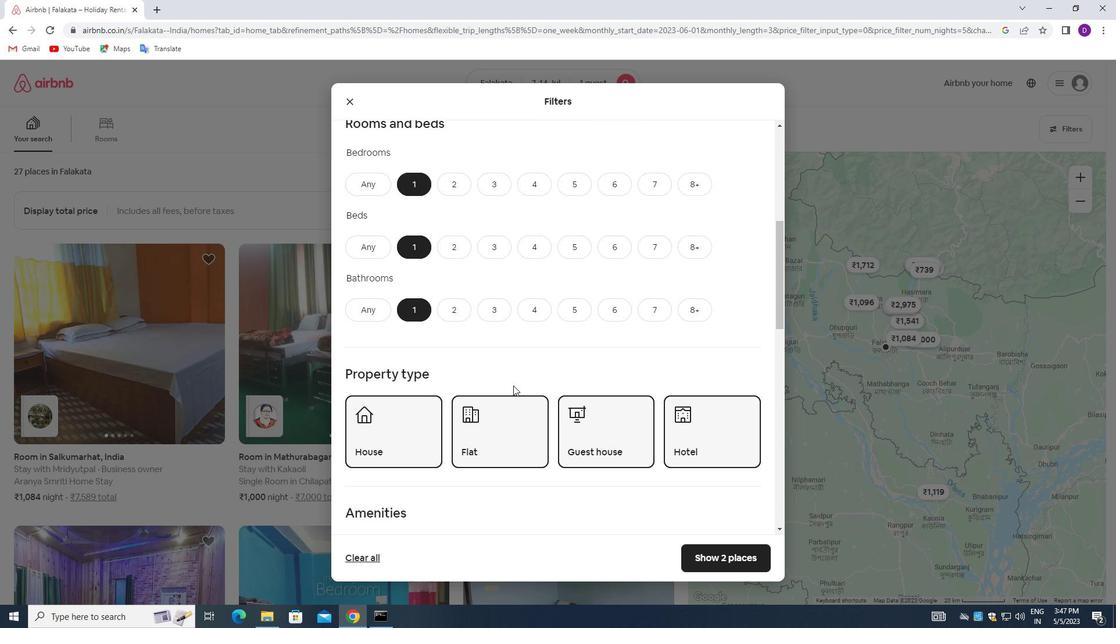 
Action: Mouse scrolled (513, 385) with delta (0, 0)
Screenshot: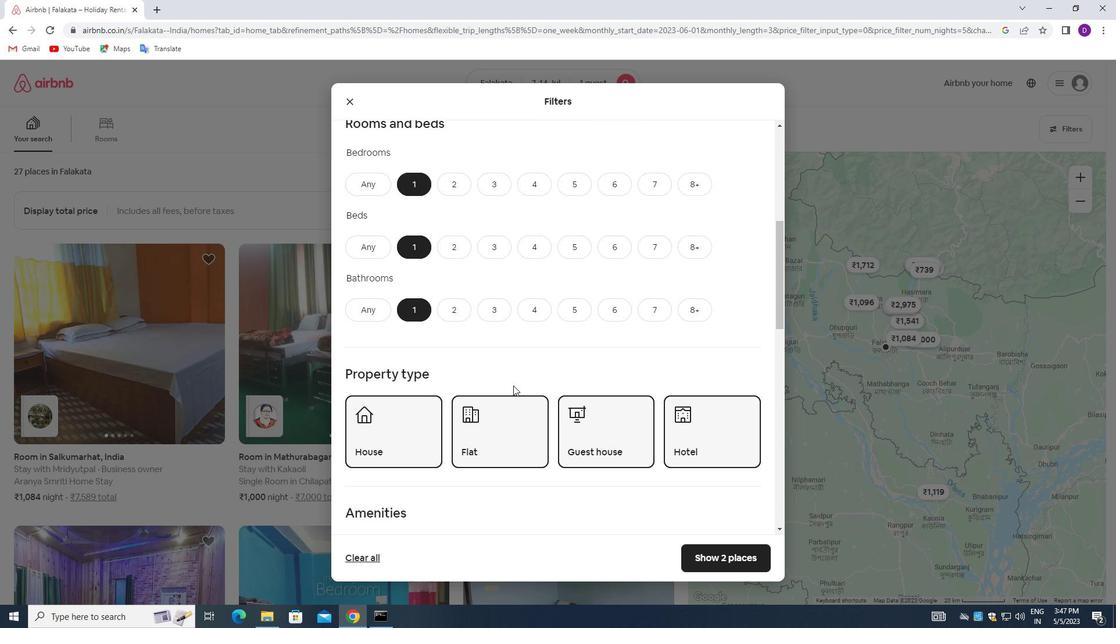 
Action: Mouse moved to (521, 381)
Screenshot: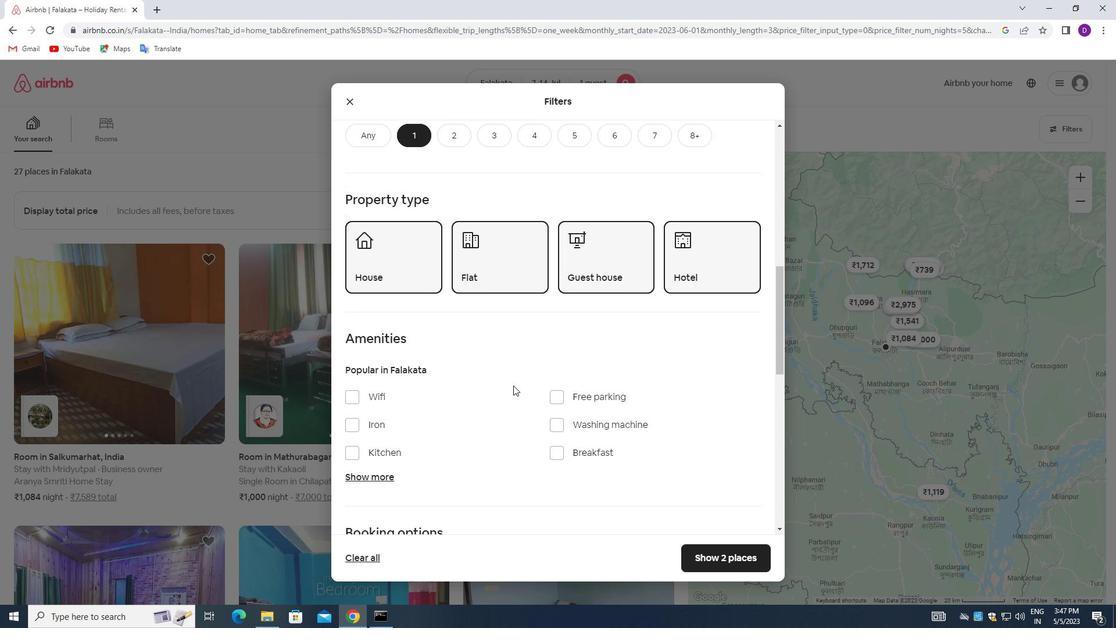 
Action: Mouse scrolled (521, 380) with delta (0, 0)
Screenshot: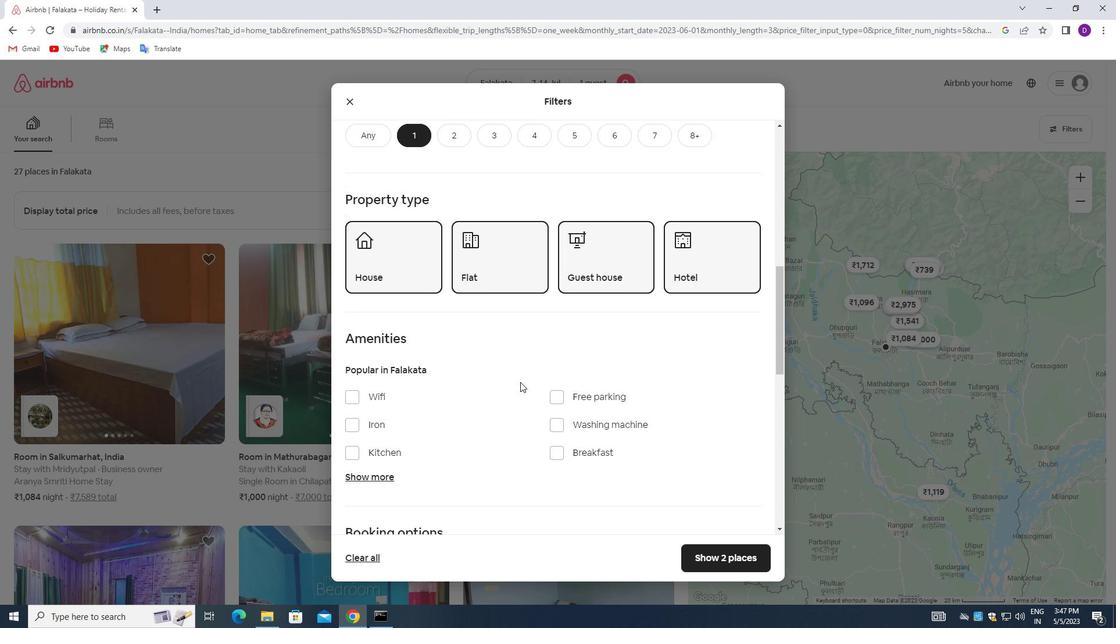 
Action: Mouse scrolled (521, 380) with delta (0, 0)
Screenshot: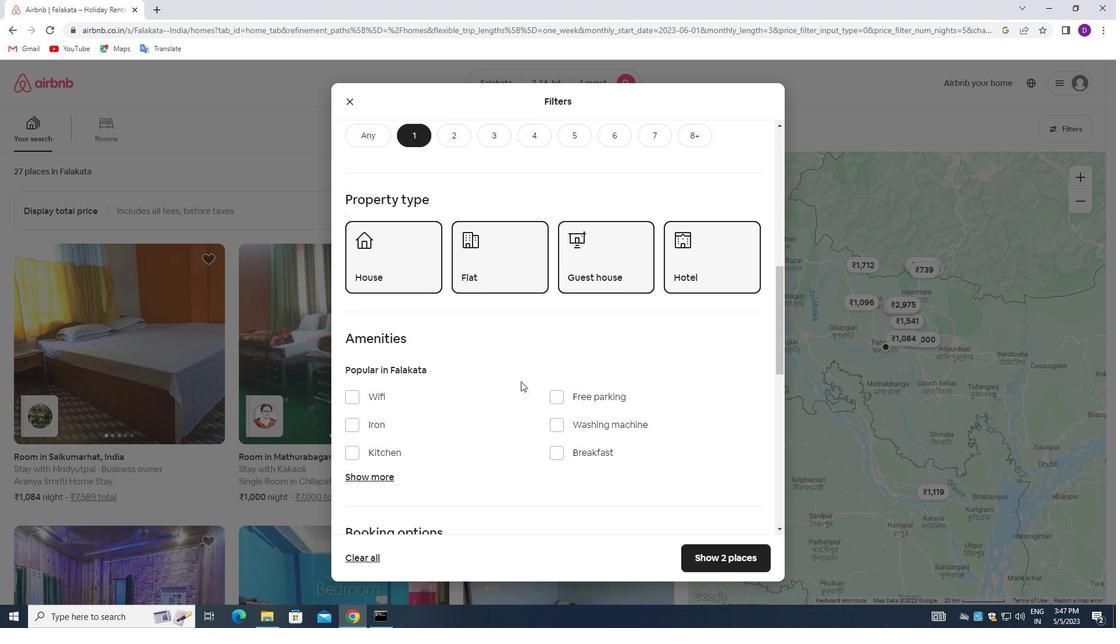 
Action: Mouse moved to (347, 282)
Screenshot: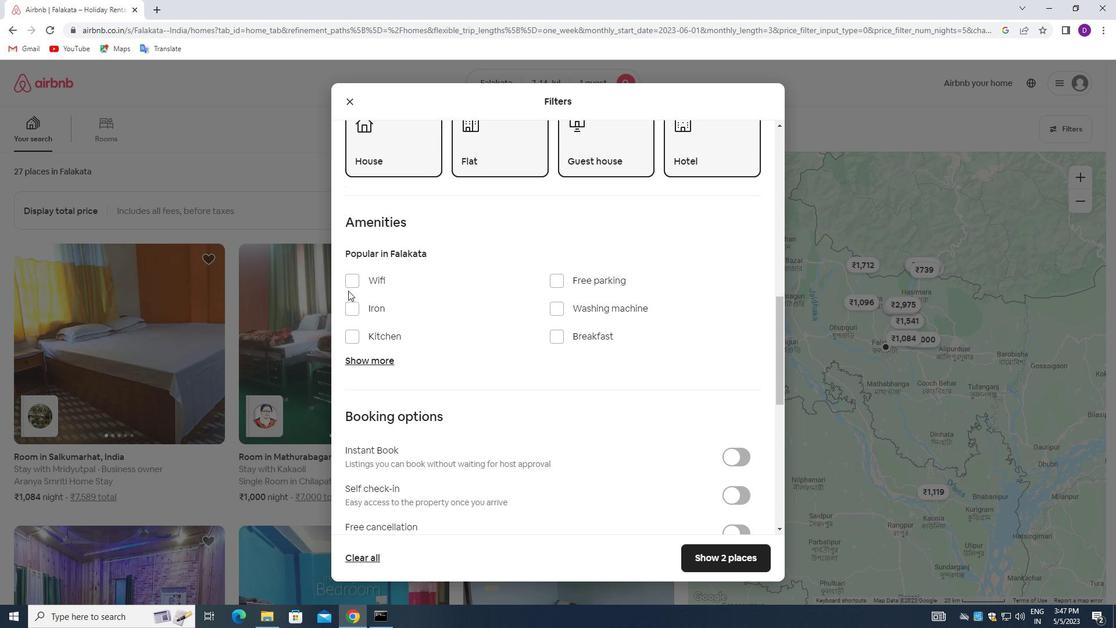 
Action: Mouse pressed left at (347, 282)
Screenshot: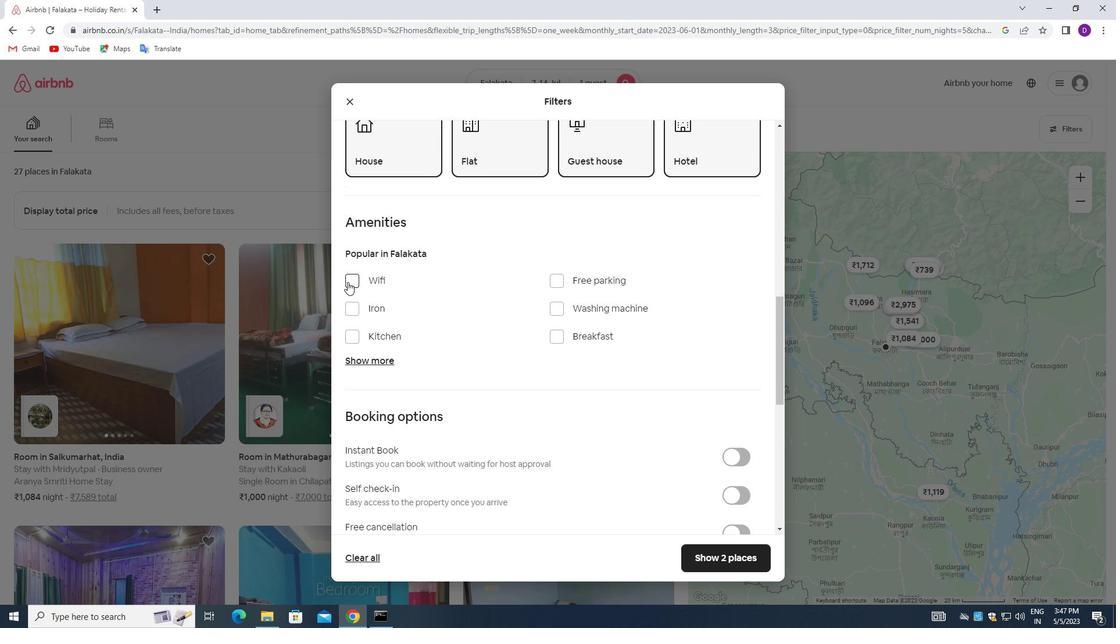 
Action: Mouse moved to (550, 311)
Screenshot: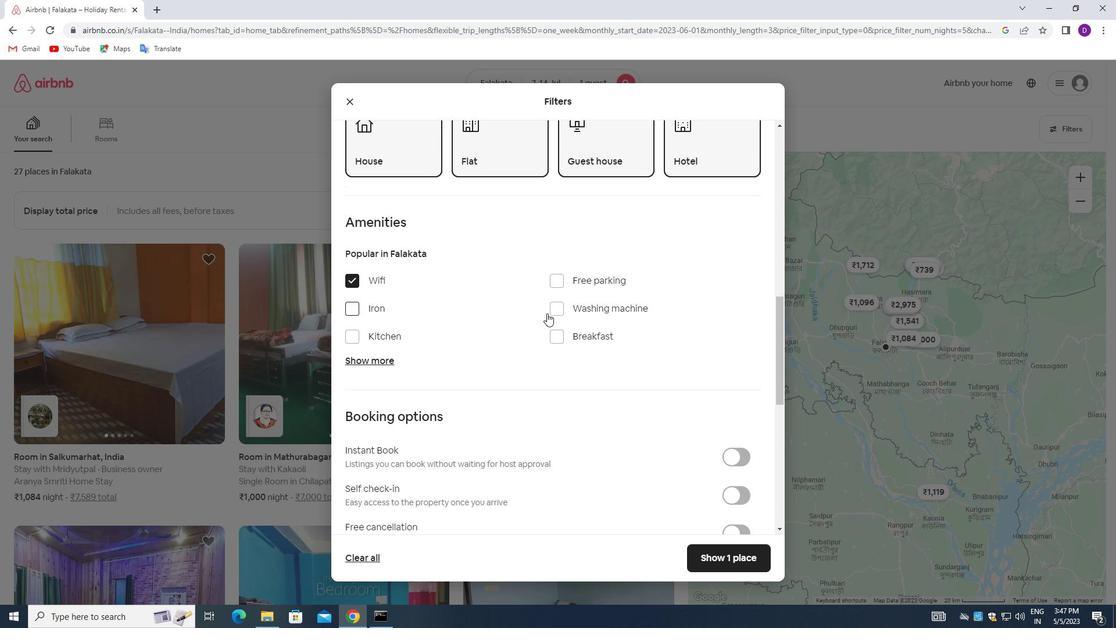 
Action: Mouse pressed left at (550, 311)
Screenshot: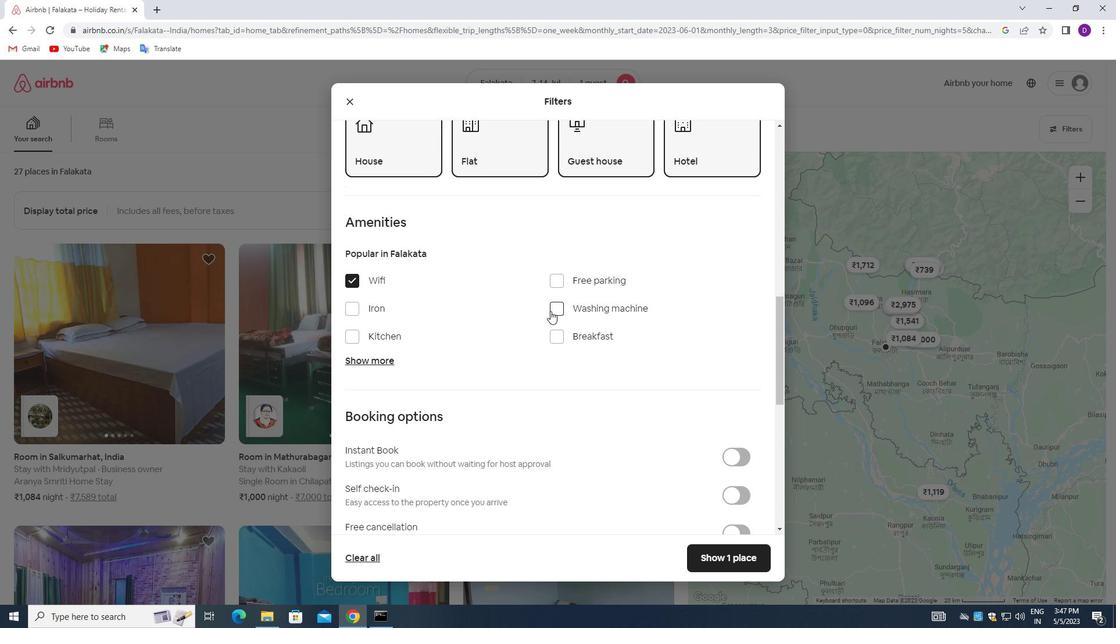 
Action: Mouse moved to (686, 412)
Screenshot: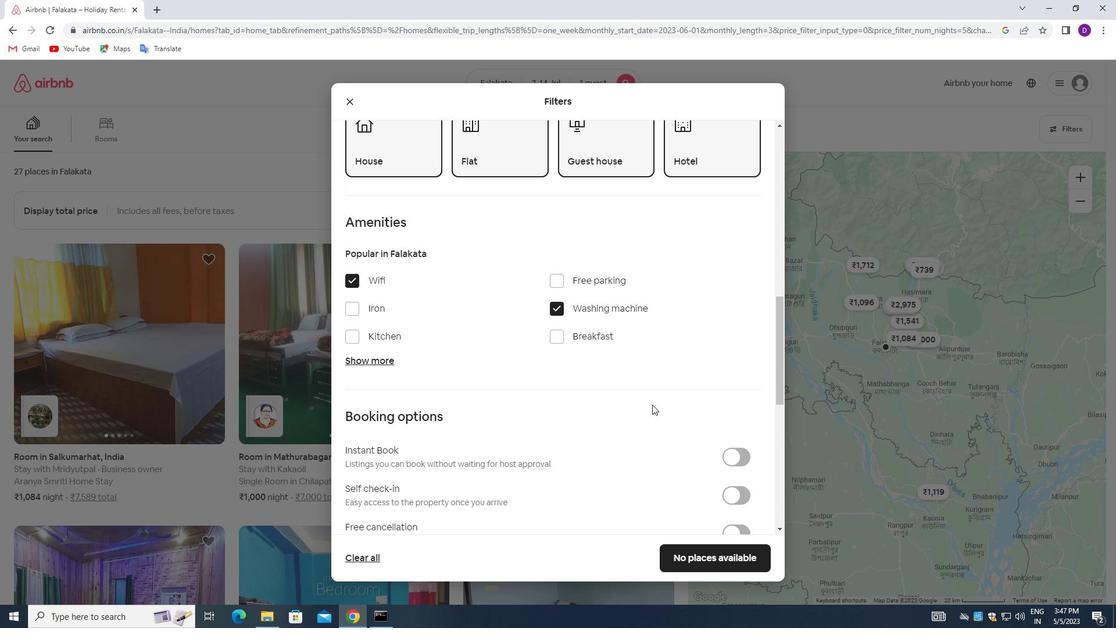 
Action: Mouse scrolled (686, 412) with delta (0, 0)
Screenshot: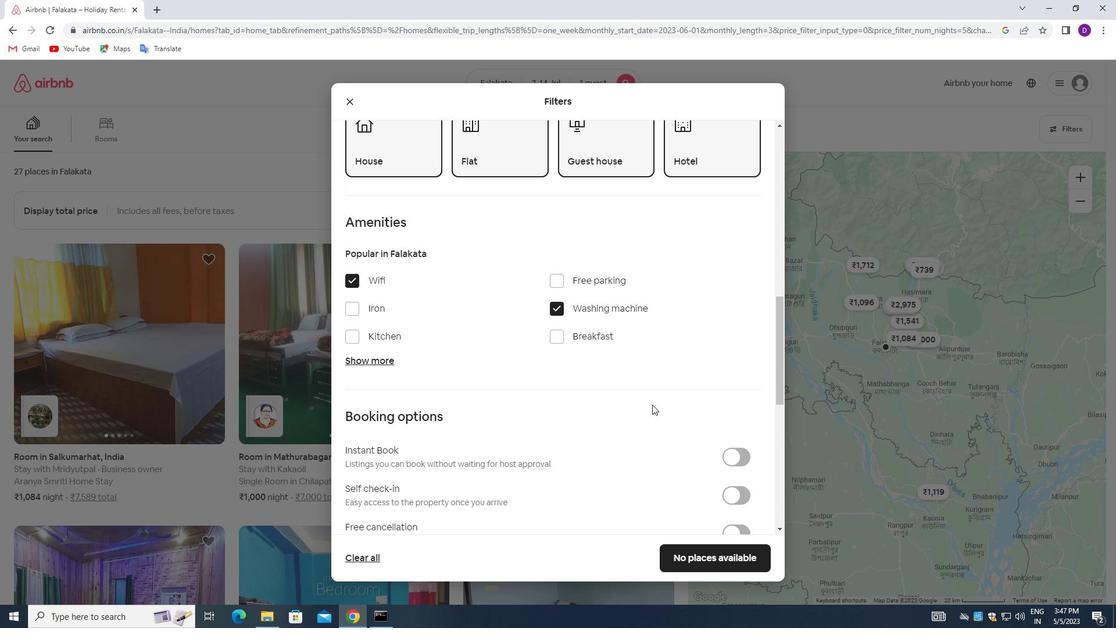 
Action: Mouse moved to (739, 431)
Screenshot: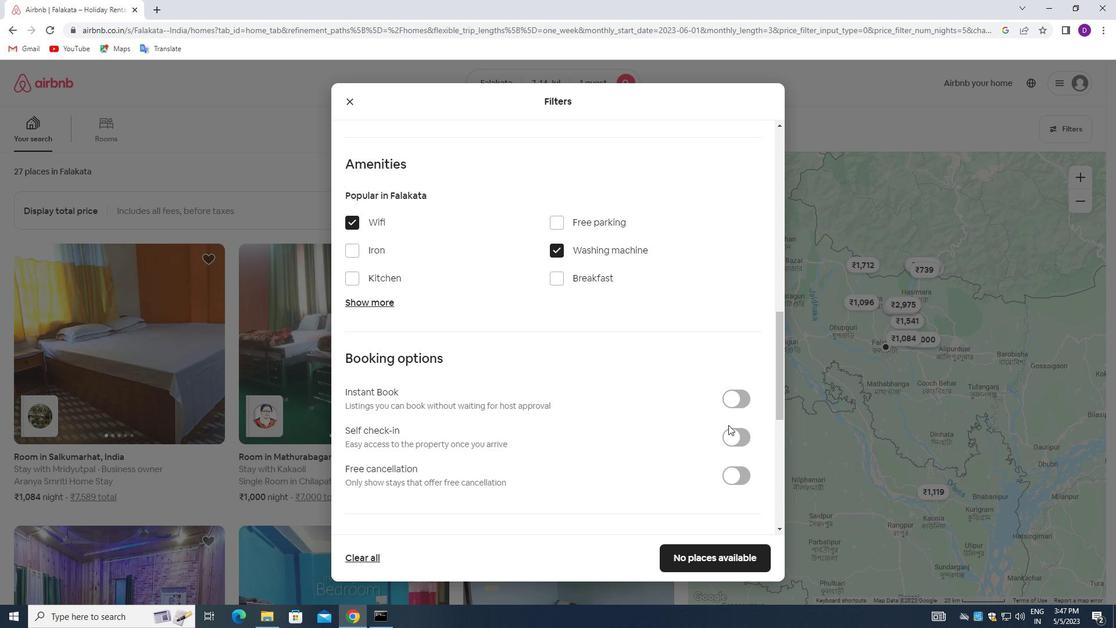 
Action: Mouse pressed left at (739, 431)
Screenshot: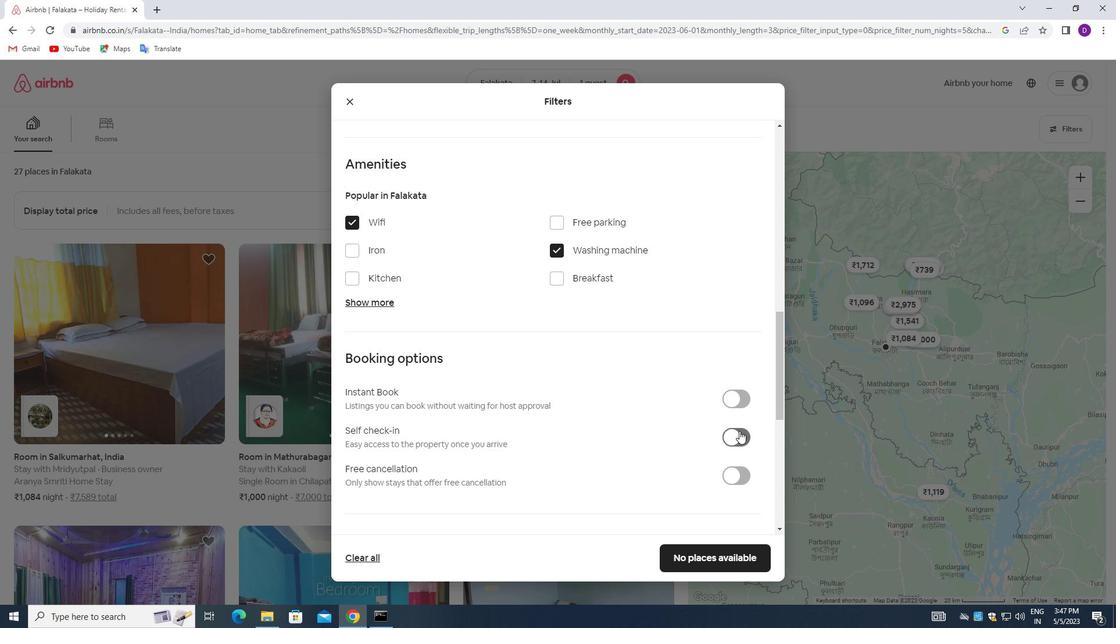 
Action: Mouse moved to (551, 418)
Screenshot: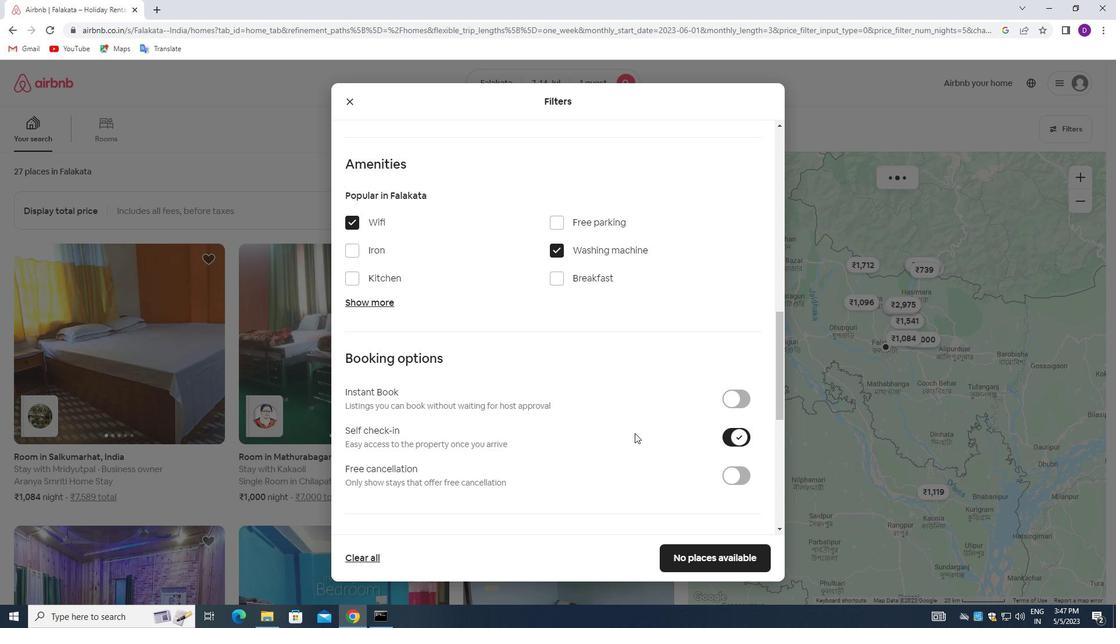 
Action: Mouse scrolled (551, 417) with delta (0, 0)
Screenshot: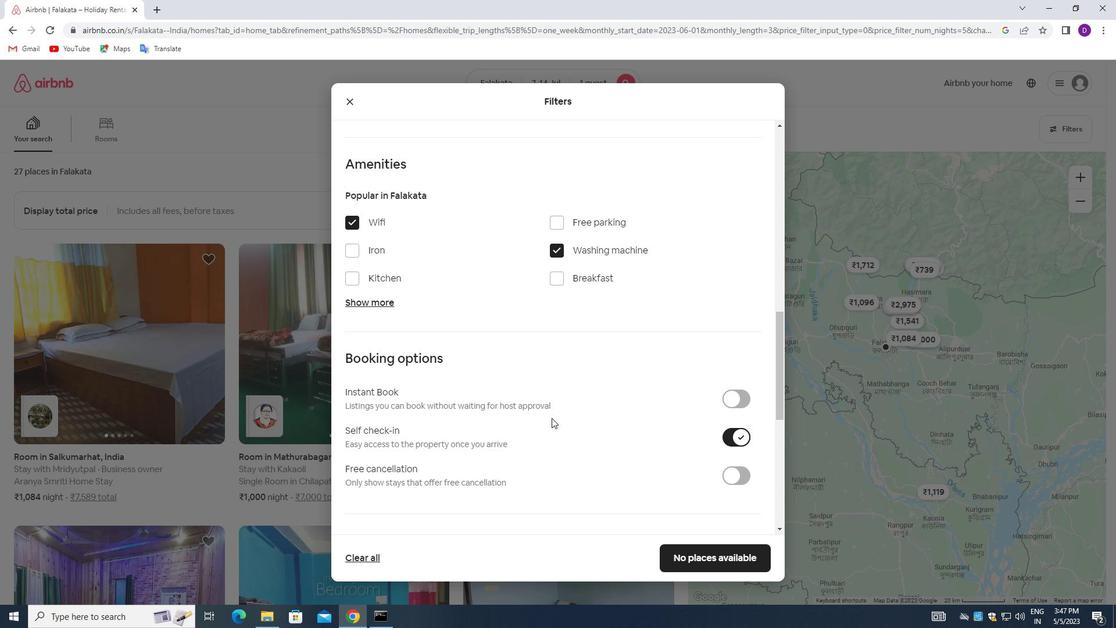 
Action: Mouse scrolled (551, 417) with delta (0, 0)
Screenshot: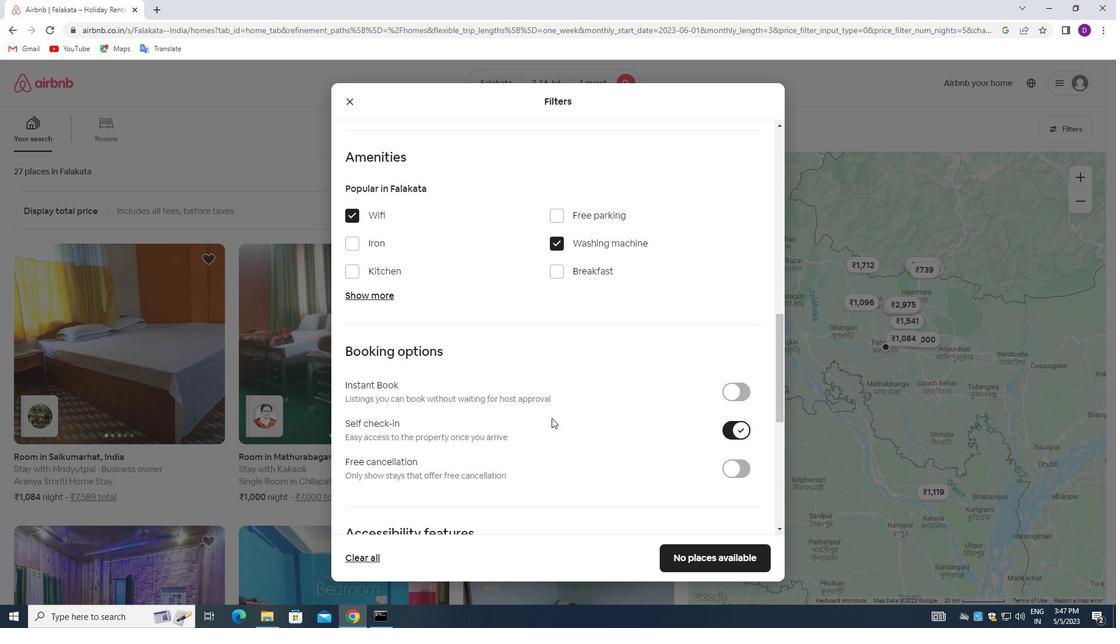 
Action: Mouse scrolled (551, 417) with delta (0, 0)
Screenshot: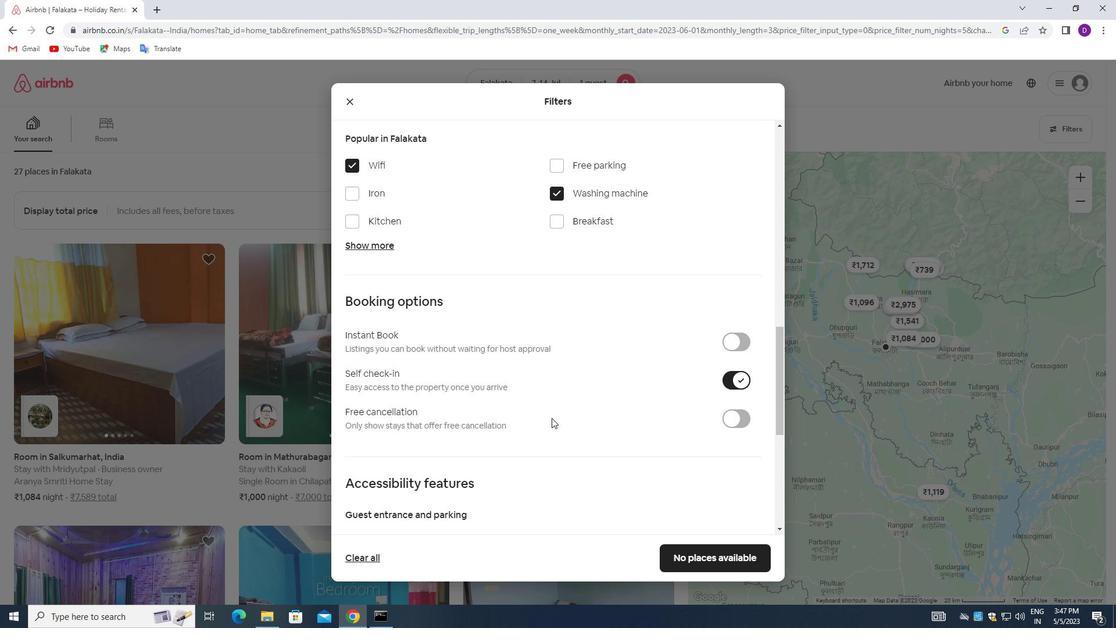 
Action: Mouse scrolled (551, 417) with delta (0, 0)
Screenshot: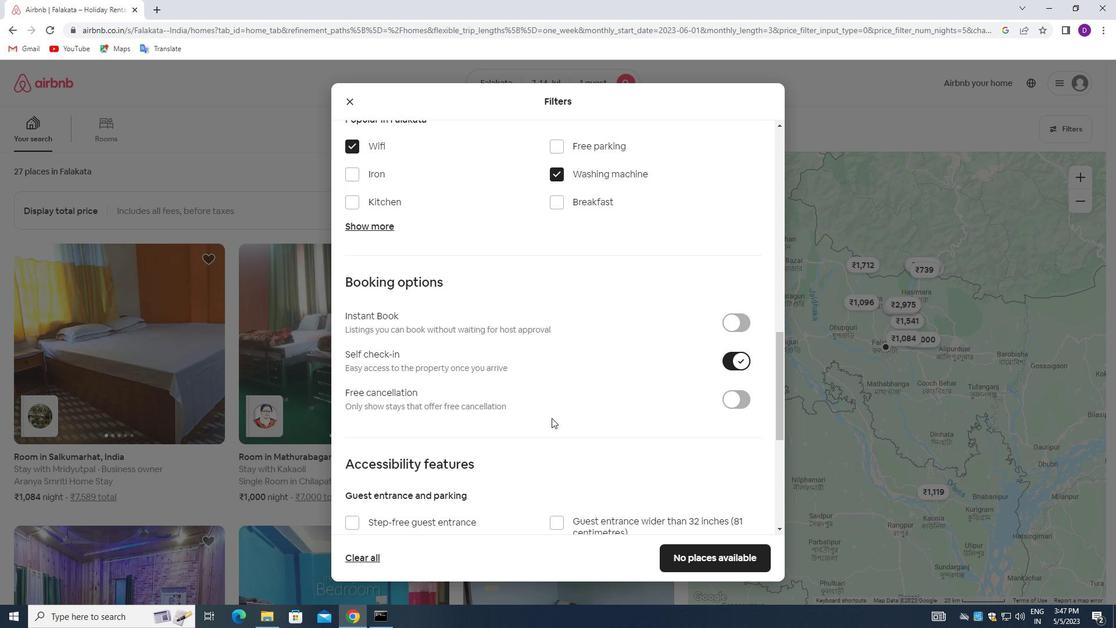 
Action: Mouse scrolled (551, 417) with delta (0, 0)
Screenshot: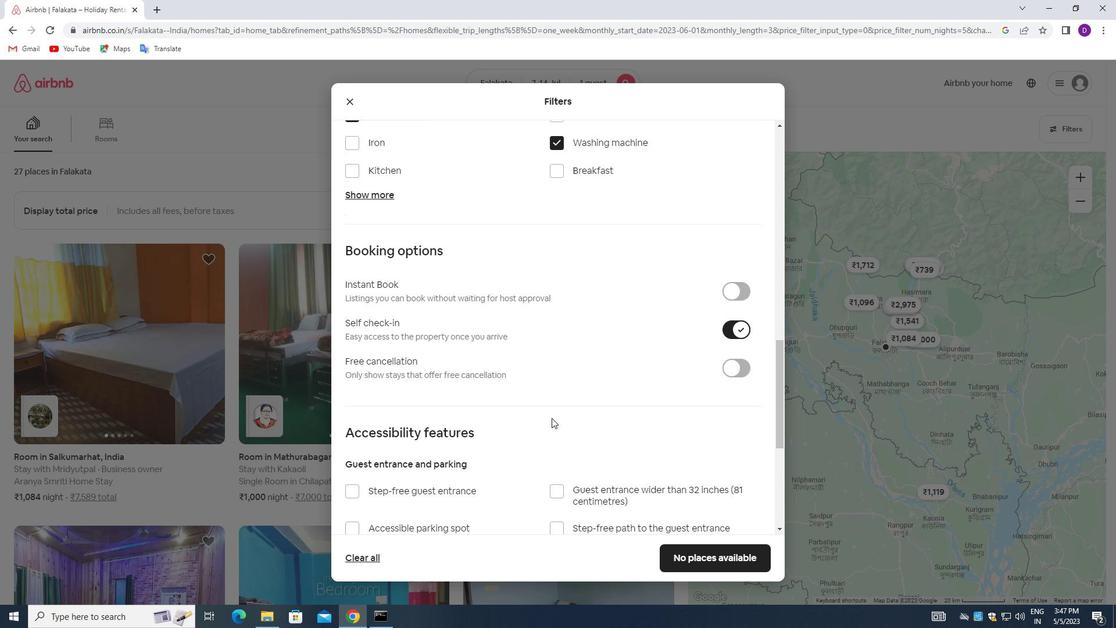 
Action: Mouse scrolled (551, 417) with delta (0, 0)
Screenshot: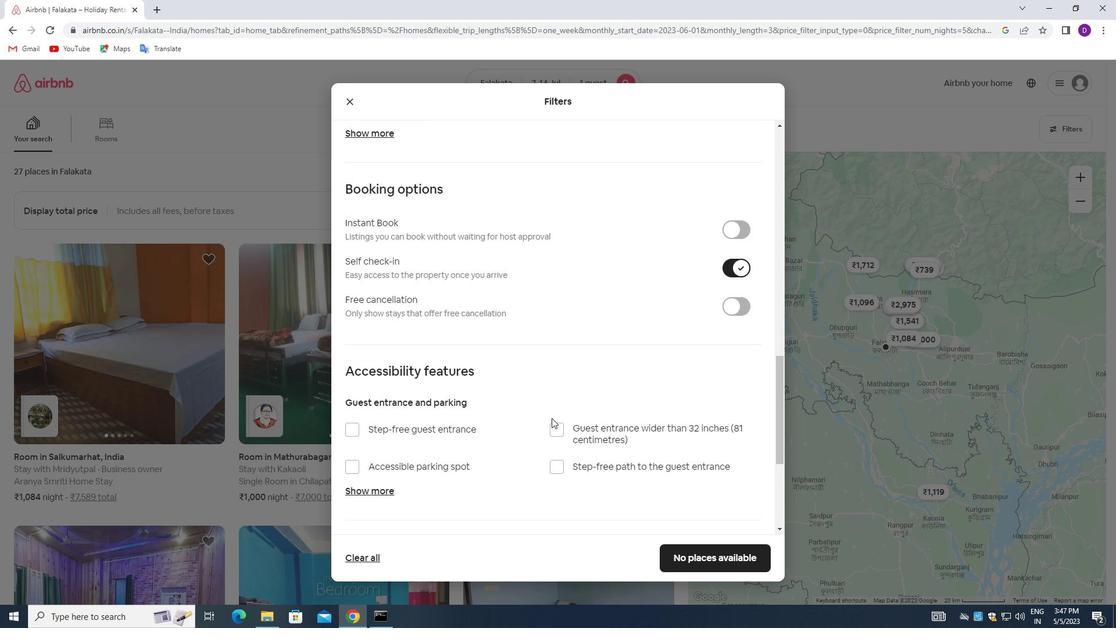 
Action: Mouse scrolled (551, 417) with delta (0, 0)
Screenshot: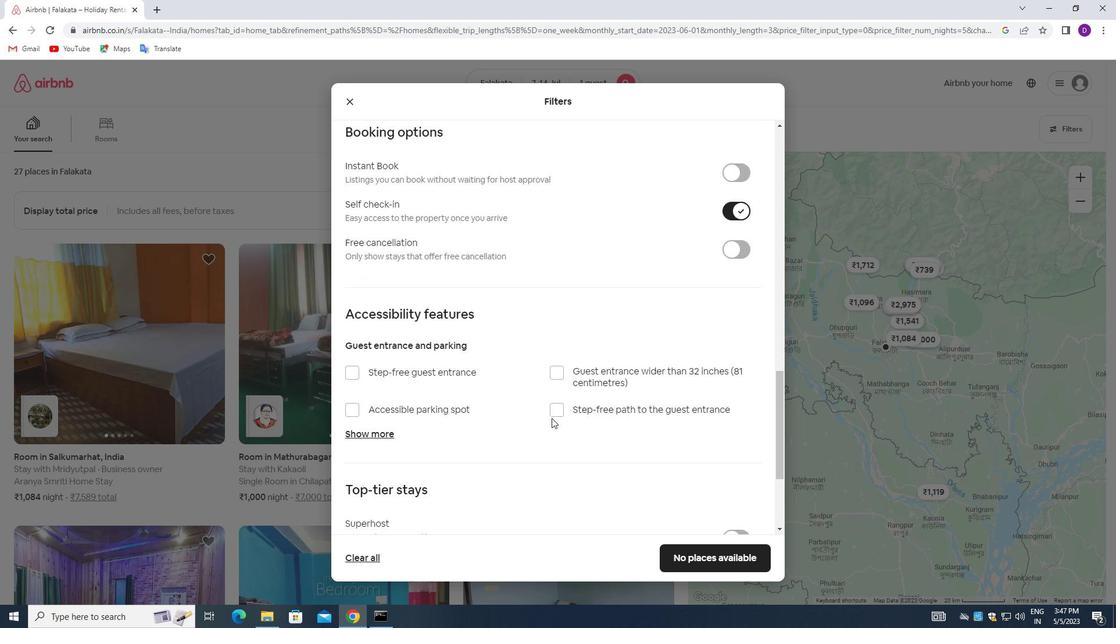 
Action: Mouse moved to (353, 472)
Screenshot: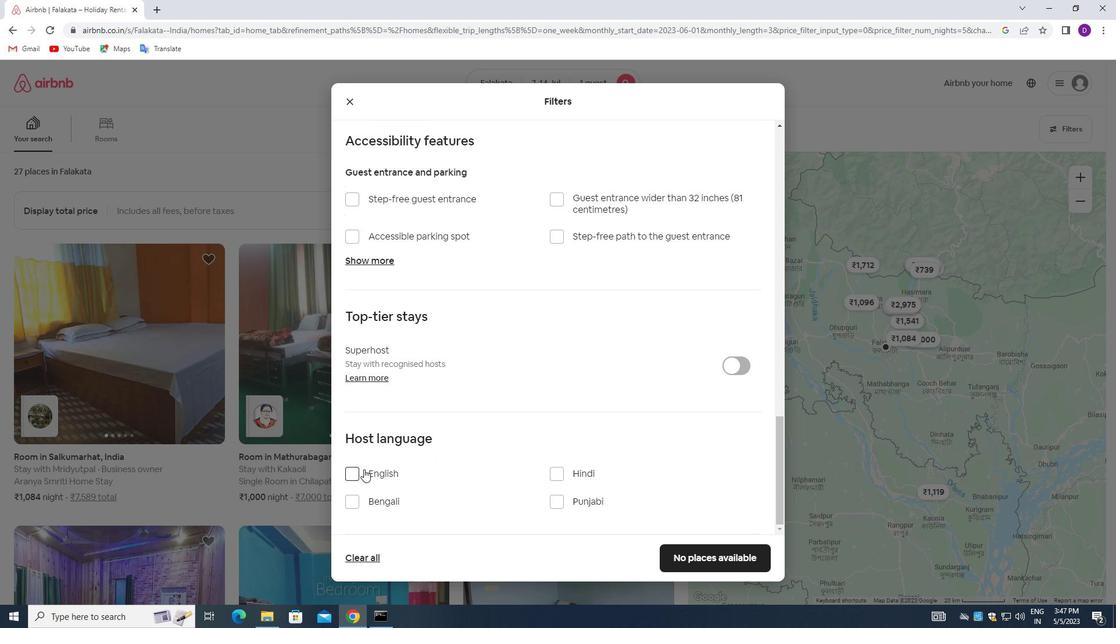 
Action: Mouse pressed left at (353, 472)
Screenshot: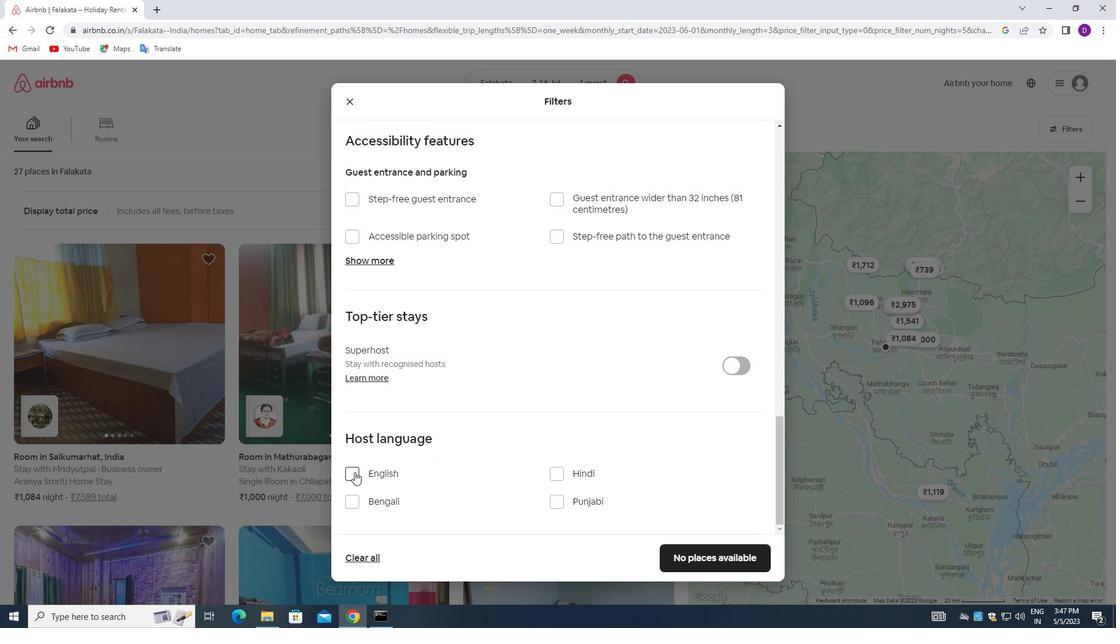 
Action: Mouse moved to (667, 553)
Screenshot: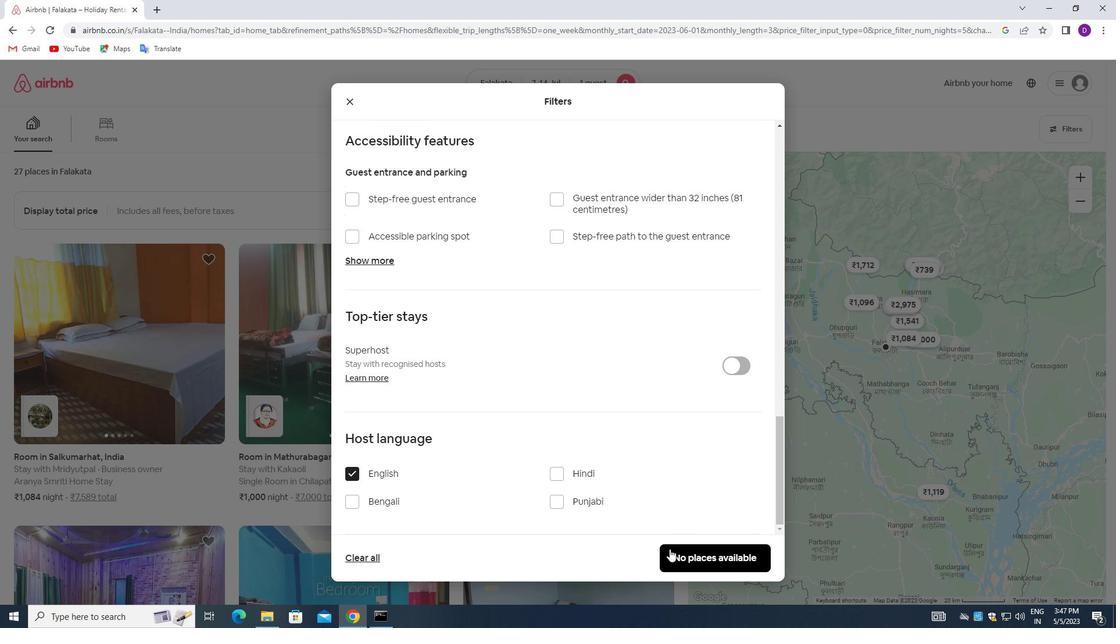
Action: Mouse pressed left at (667, 553)
Screenshot: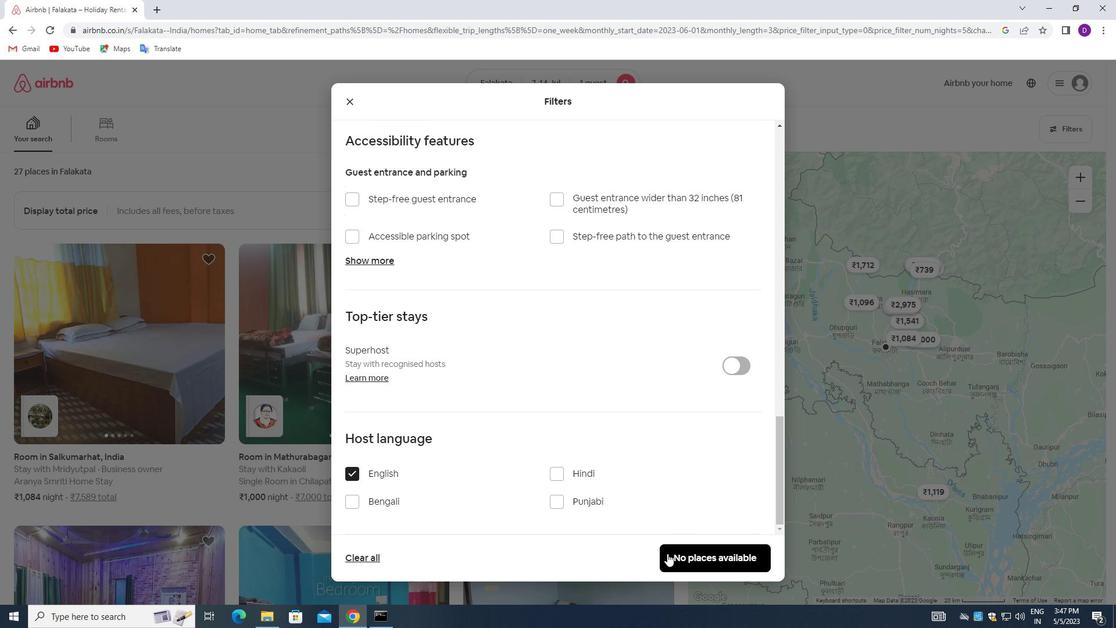 
Action: Mouse moved to (597, 375)
Screenshot: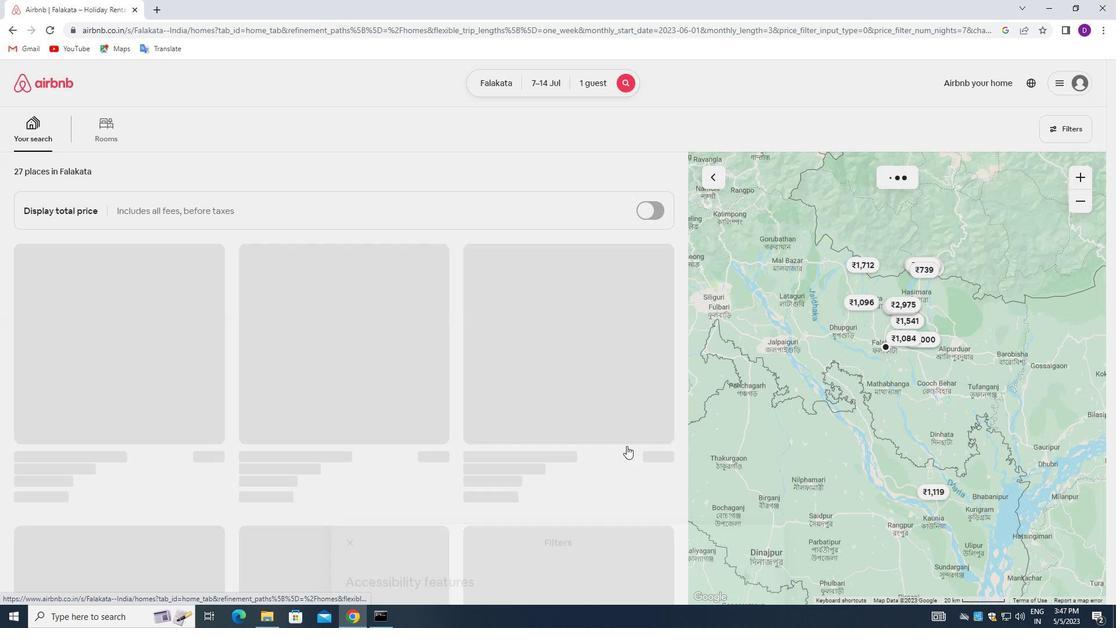 
